 Task: Find a place to stay in Sonari, India, from 10 Jul to 25 Jul for 4 guests, with a price range of ₹15000 to ₹25000, and select a house with Wifi, Washing machine, Free parking, and Self check-in.
Action: Mouse moved to (522, 105)
Screenshot: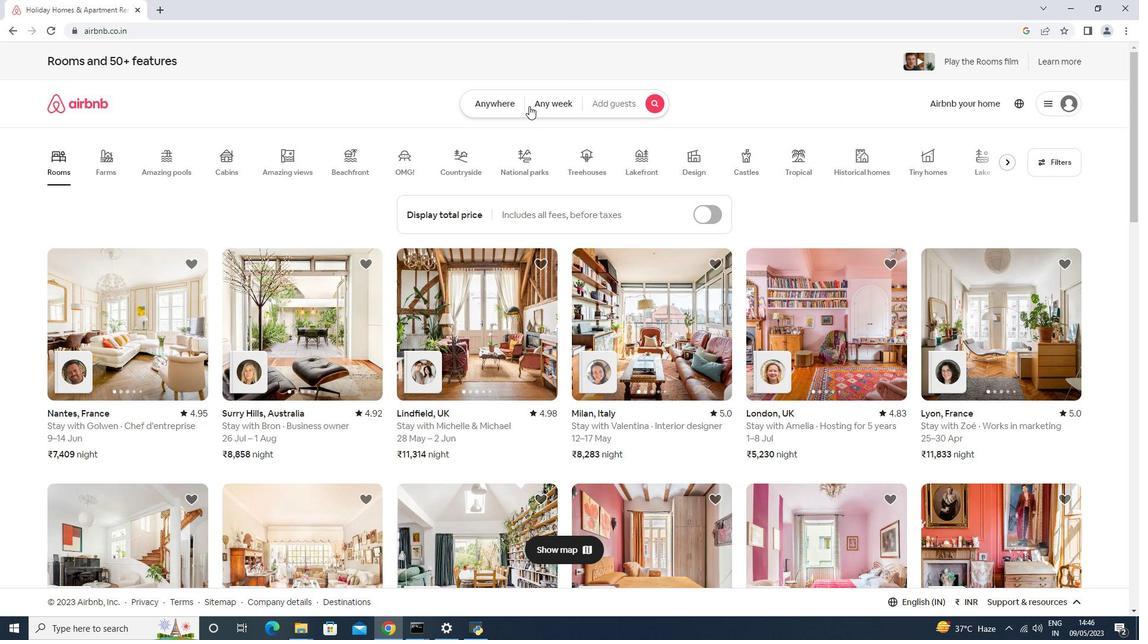 
Action: Mouse pressed left at (522, 105)
Screenshot: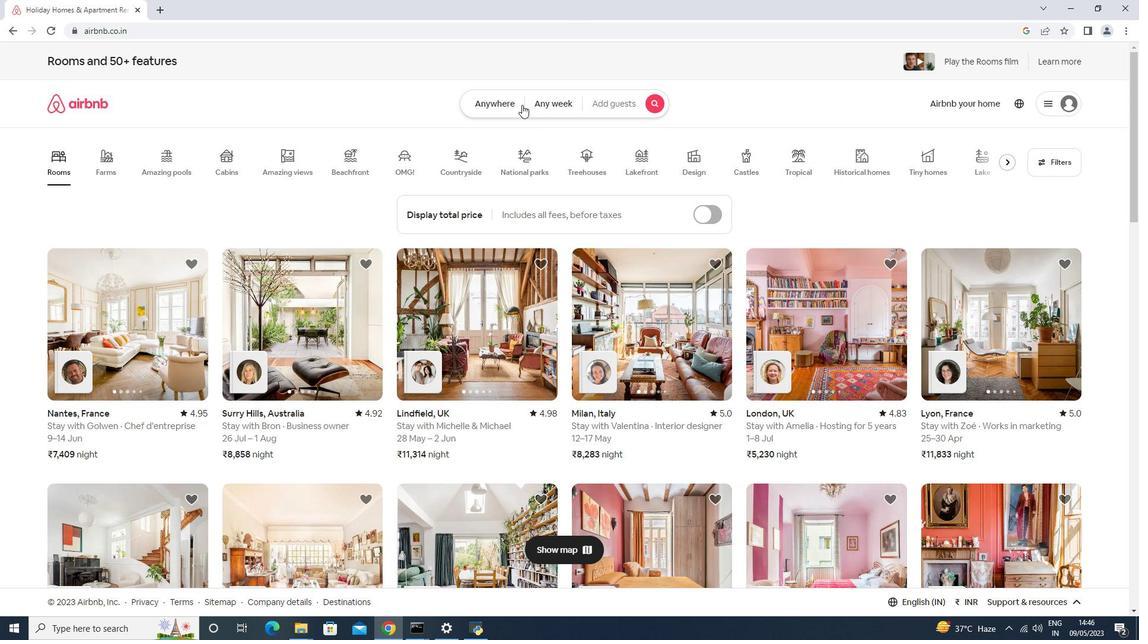 
Action: Mouse moved to (429, 151)
Screenshot: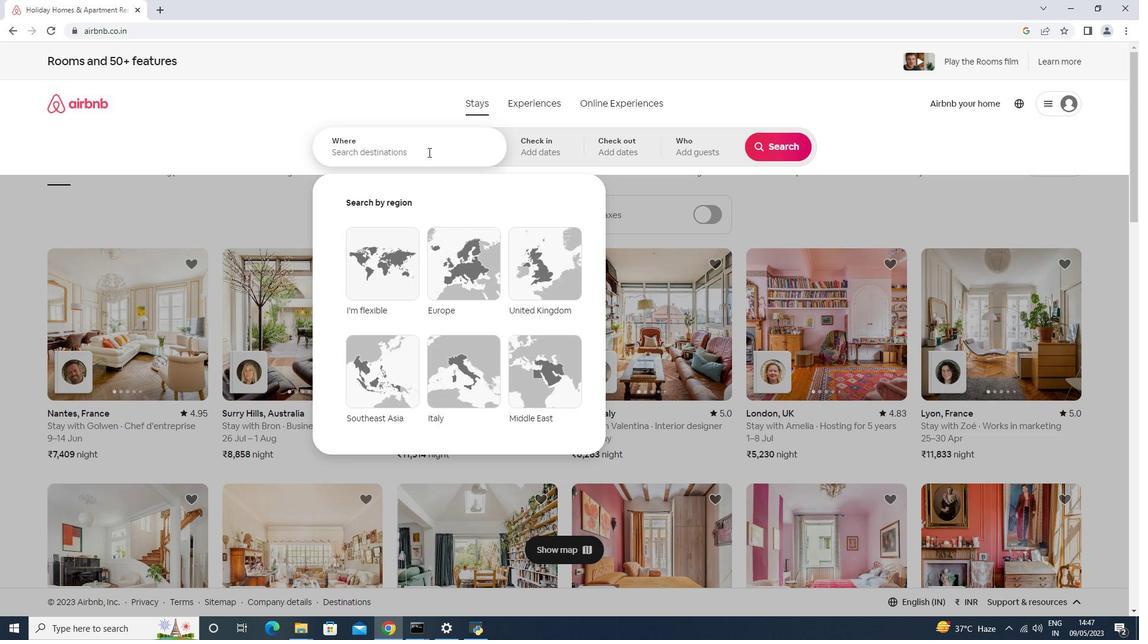 
Action: Mouse pressed left at (429, 151)
Screenshot: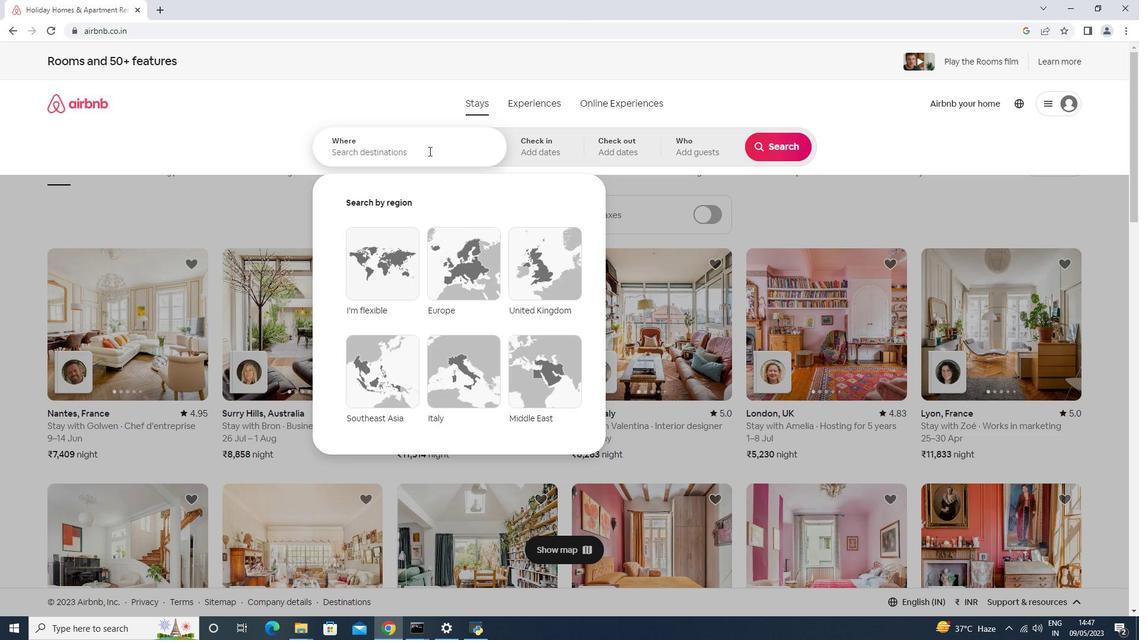 
Action: Mouse moved to (429, 150)
Screenshot: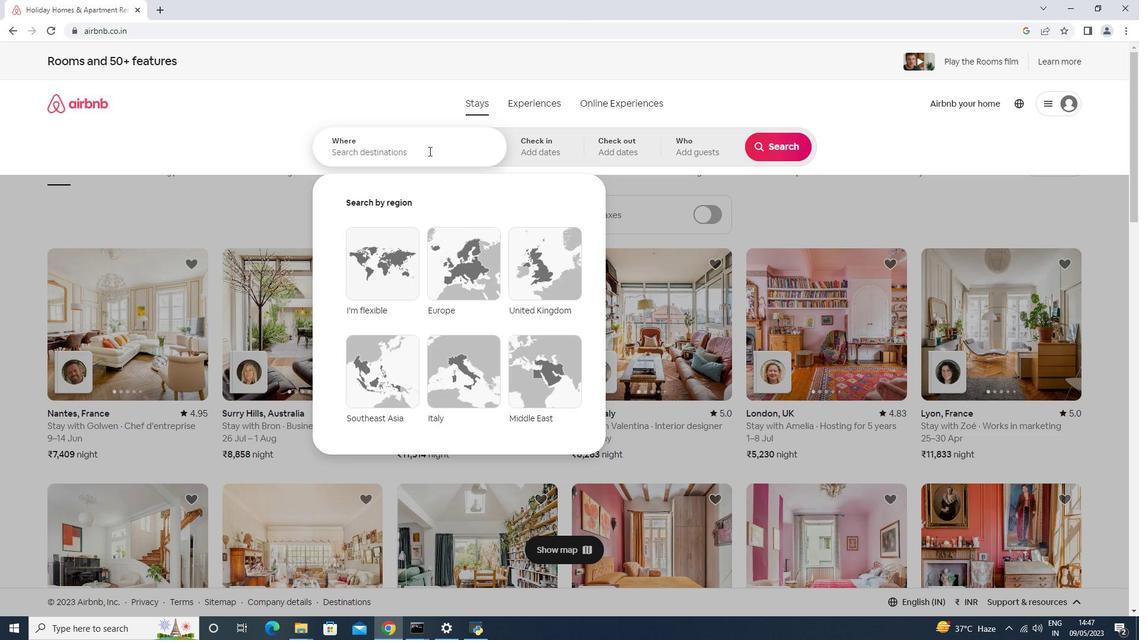 
Action: Key pressed <Key.shift>Sonari,<Key.space><Key.shift>India<Key.enter>
Screenshot: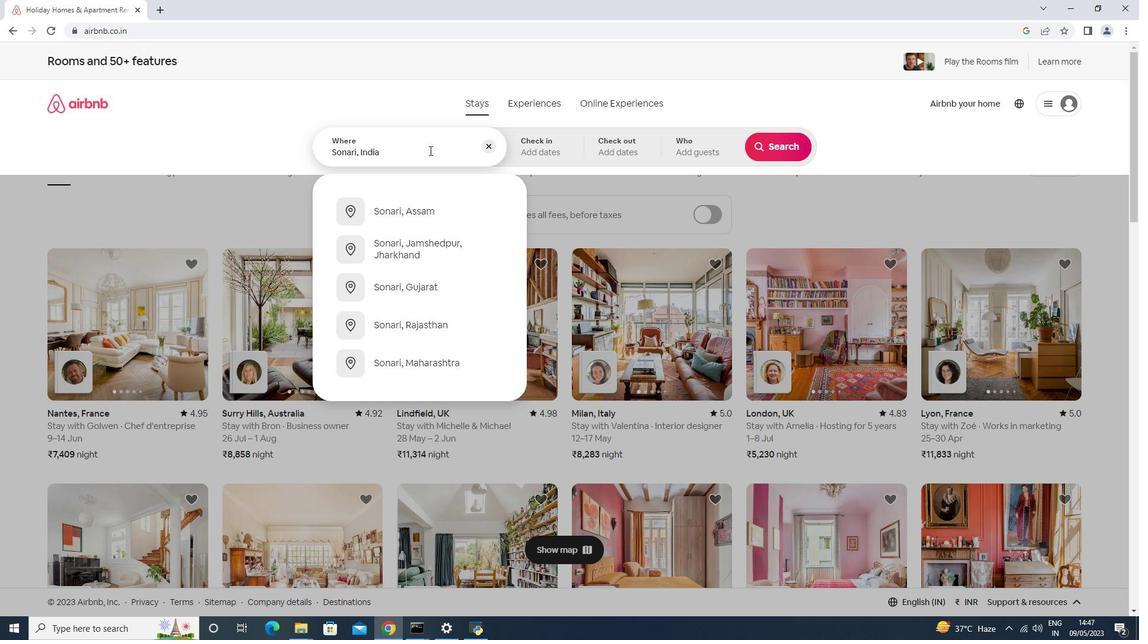 
Action: Mouse moved to (776, 247)
Screenshot: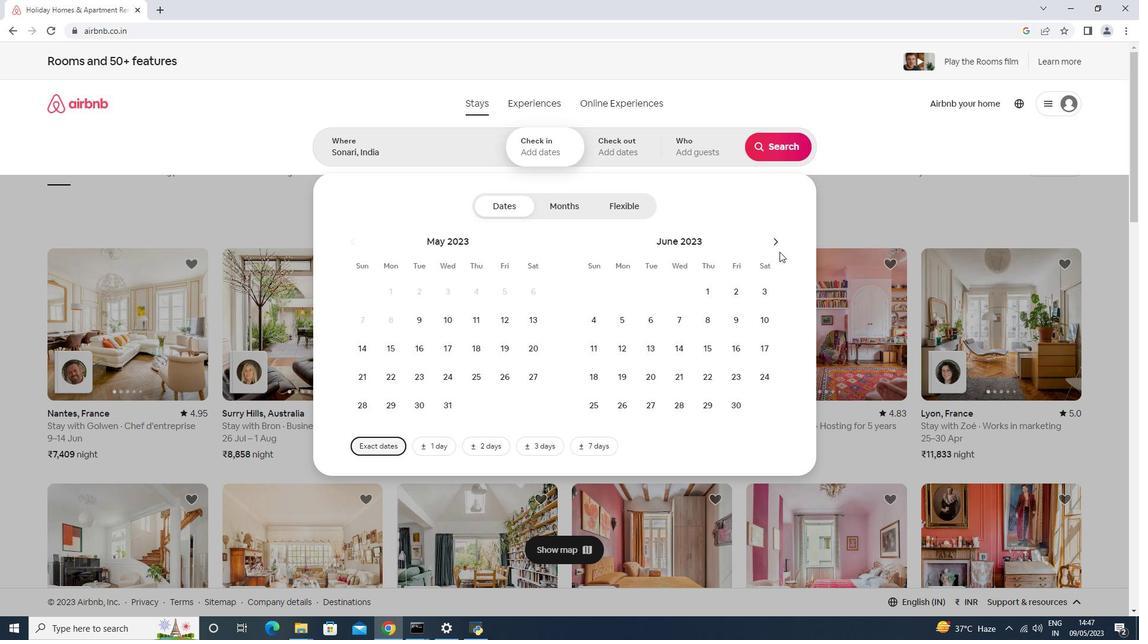 
Action: Mouse pressed left at (776, 247)
Screenshot: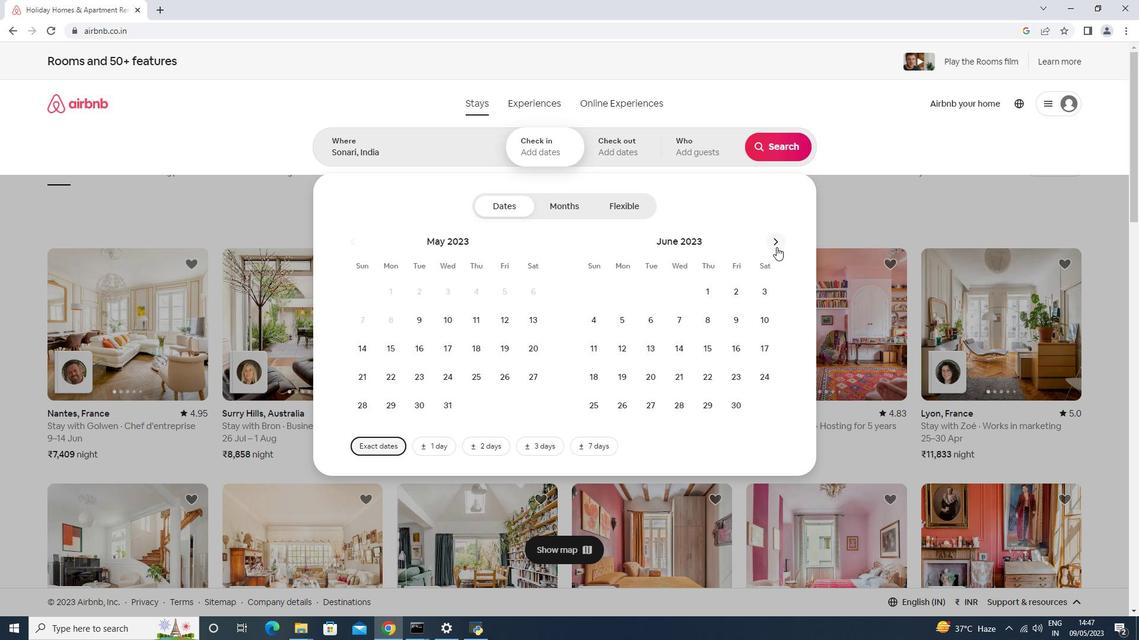
Action: Mouse moved to (623, 348)
Screenshot: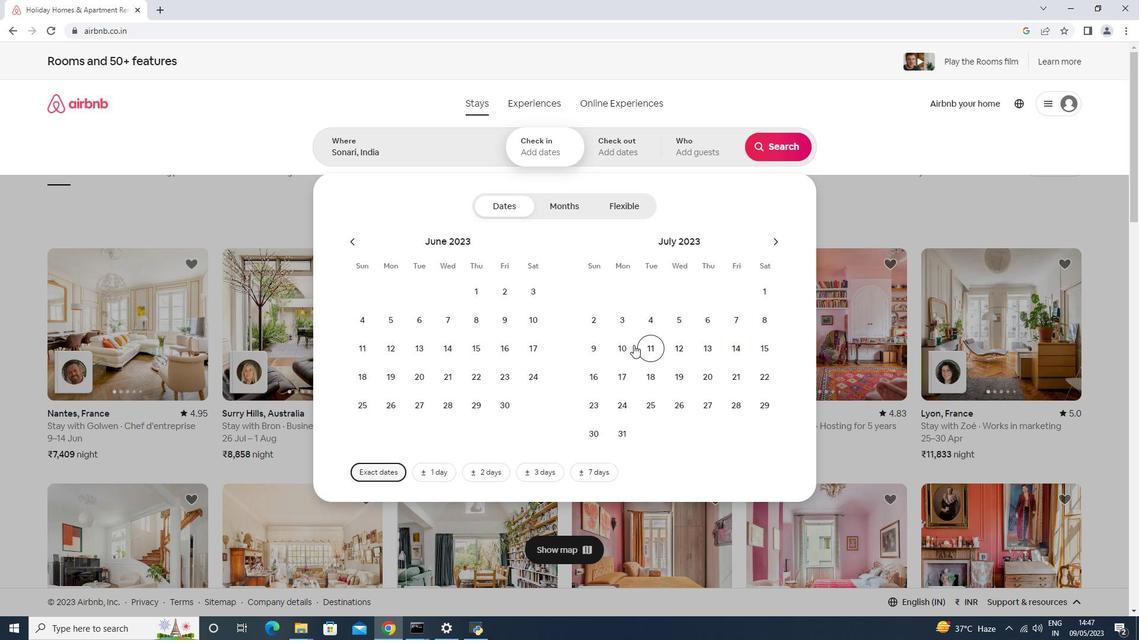 
Action: Mouse pressed left at (623, 348)
Screenshot: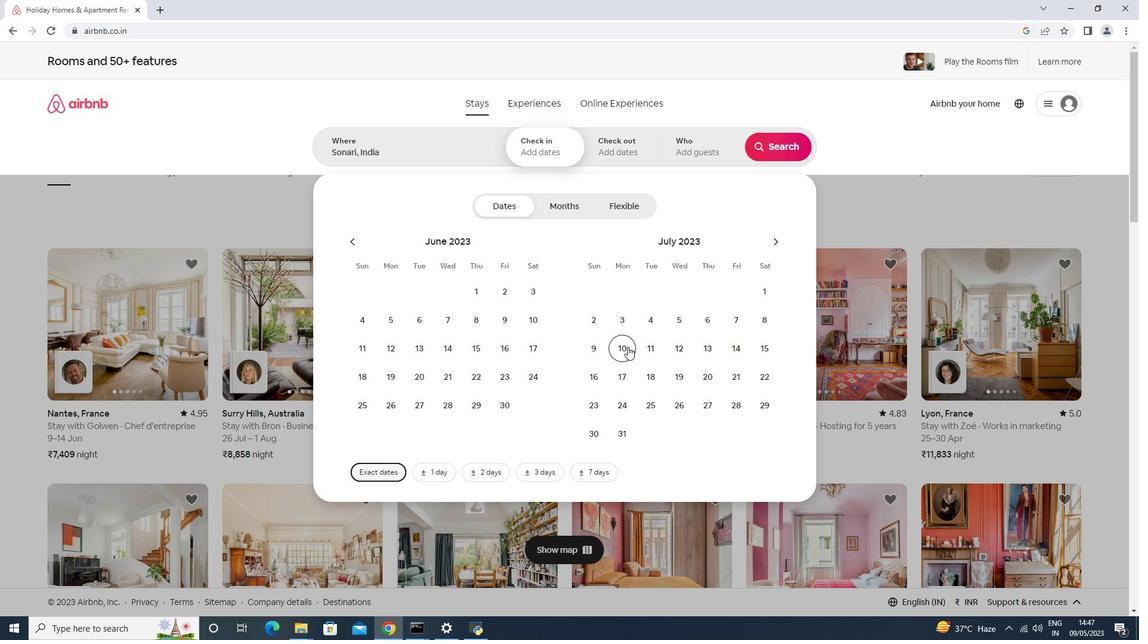 
Action: Mouse moved to (649, 411)
Screenshot: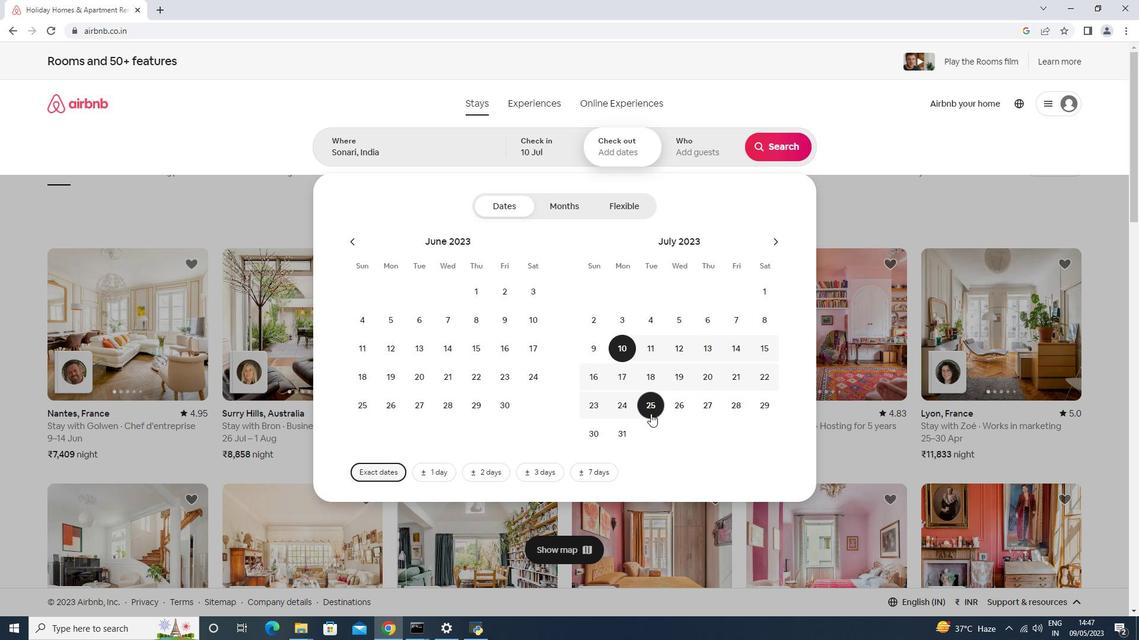 
Action: Mouse pressed left at (649, 411)
Screenshot: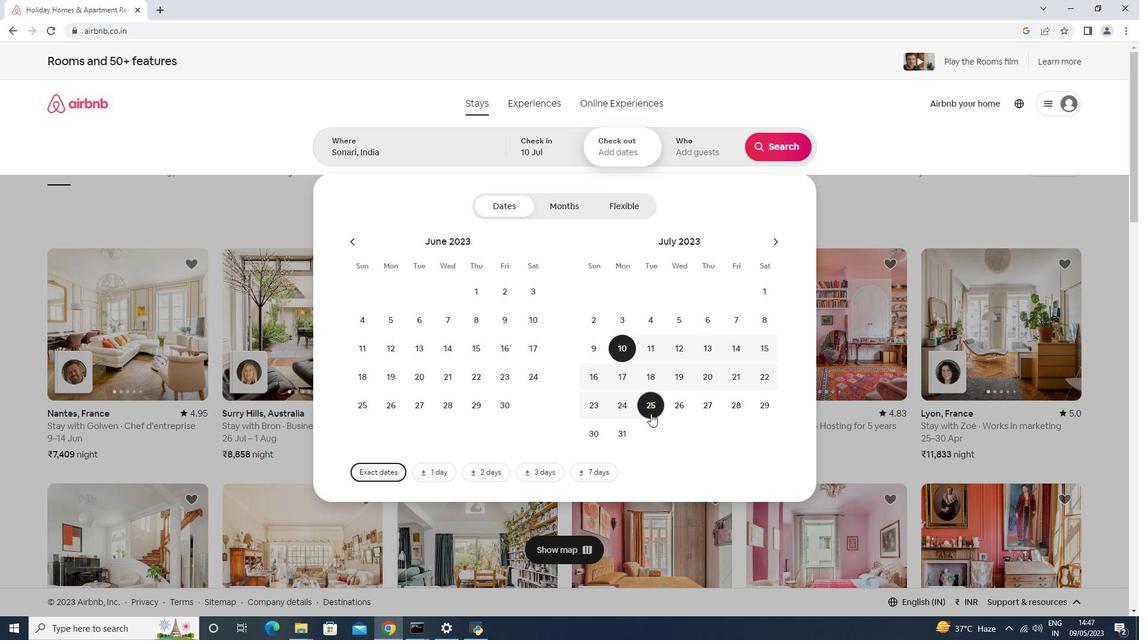 
Action: Mouse moved to (690, 159)
Screenshot: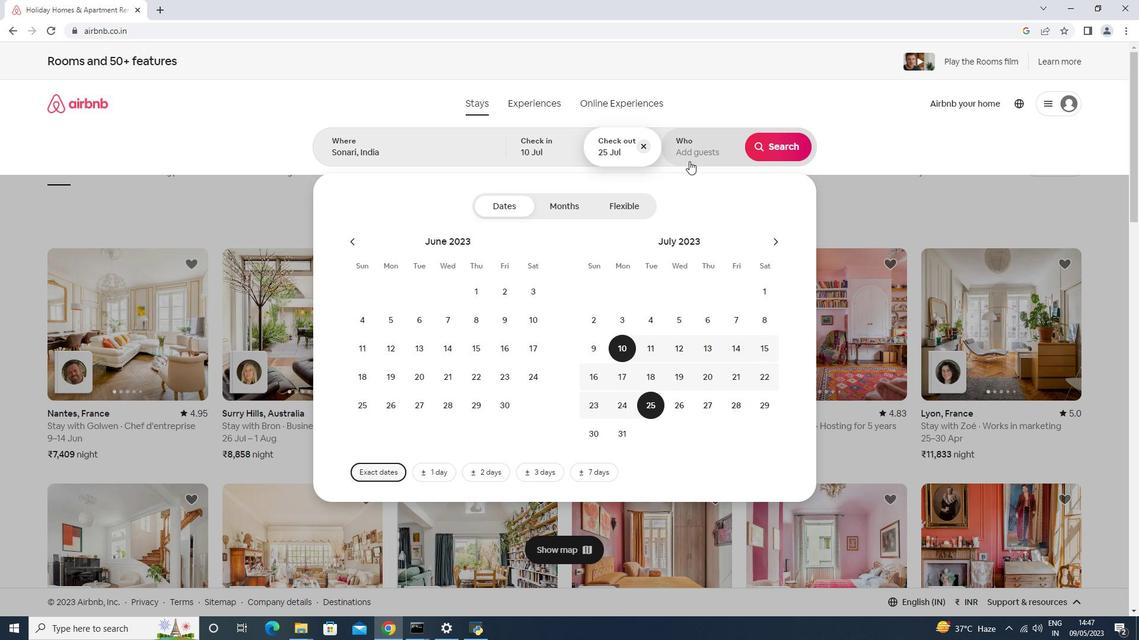
Action: Mouse pressed left at (690, 159)
Screenshot: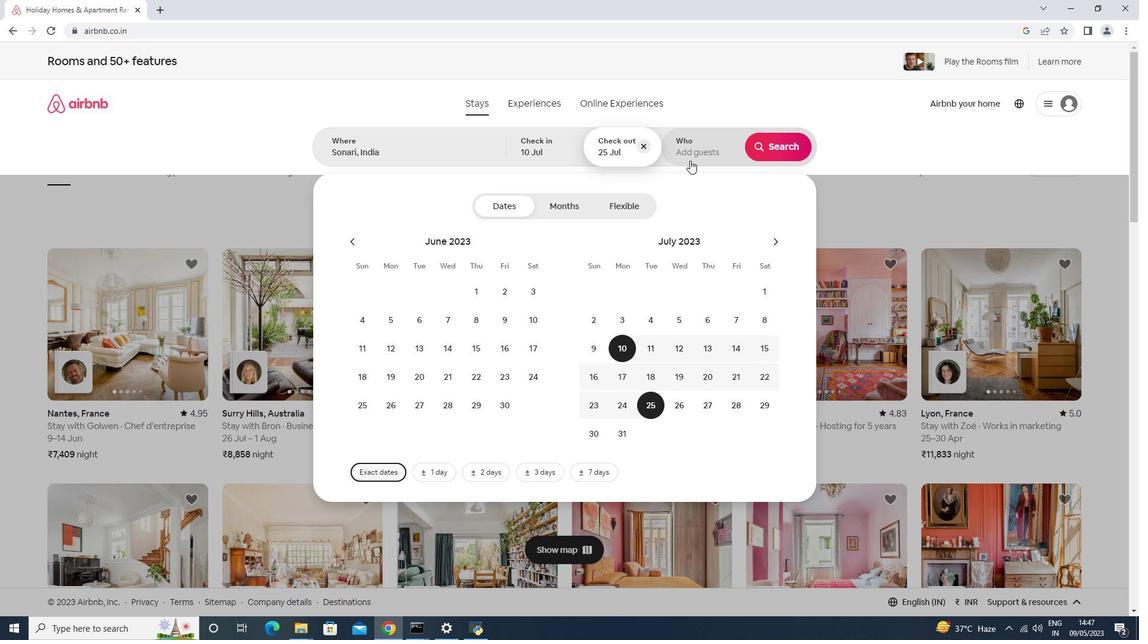 
Action: Mouse moved to (785, 211)
Screenshot: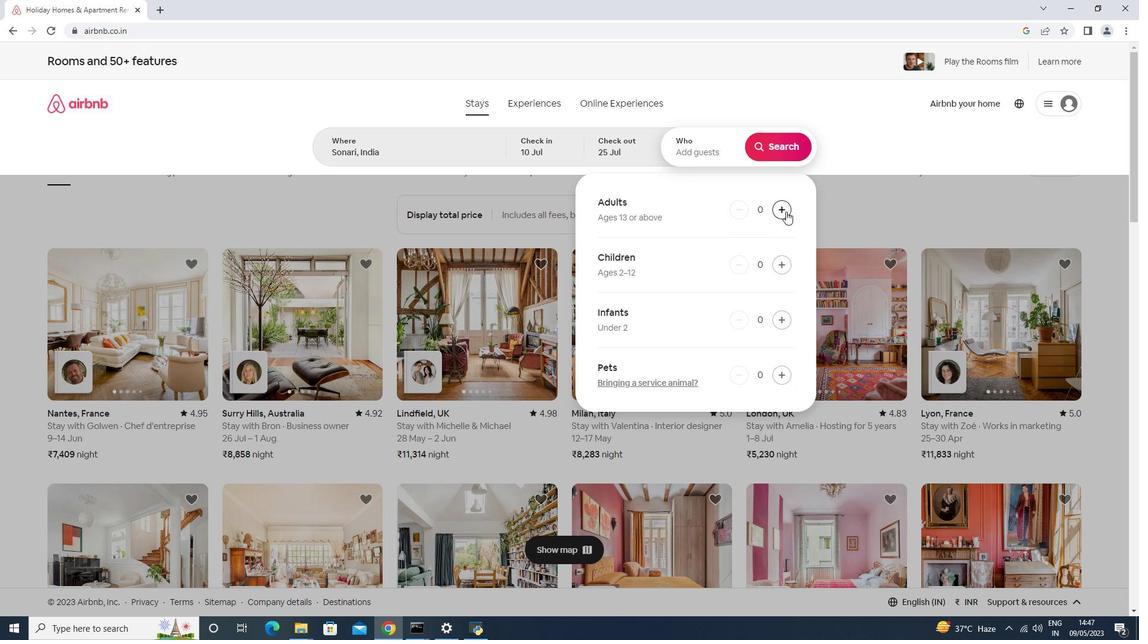 
Action: Mouse pressed left at (785, 211)
Screenshot: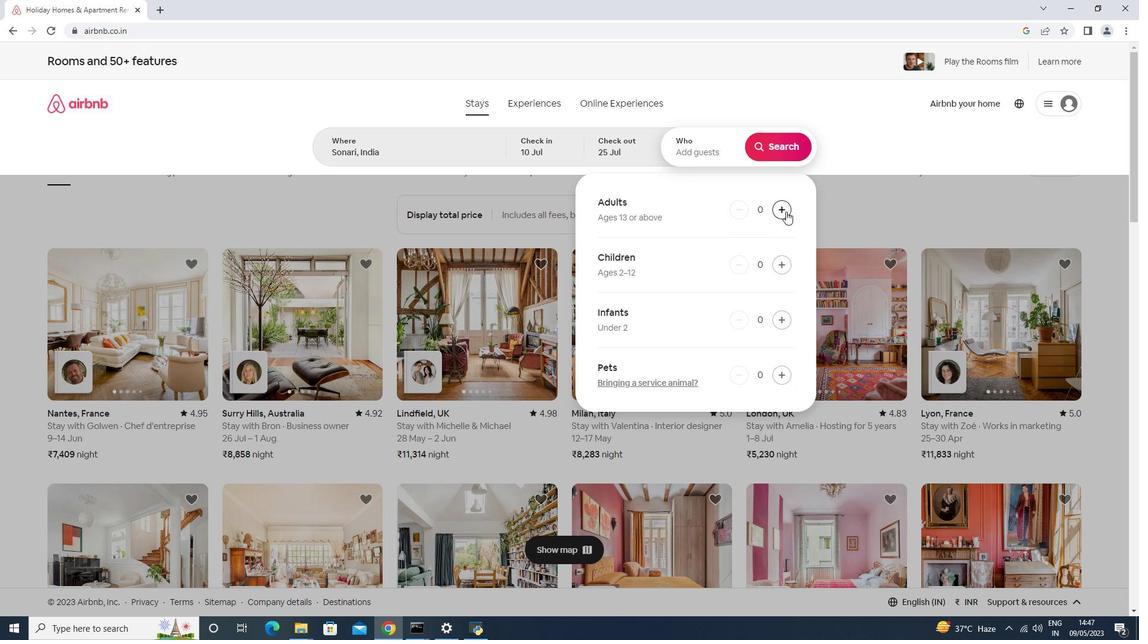 
Action: Mouse pressed left at (785, 211)
Screenshot: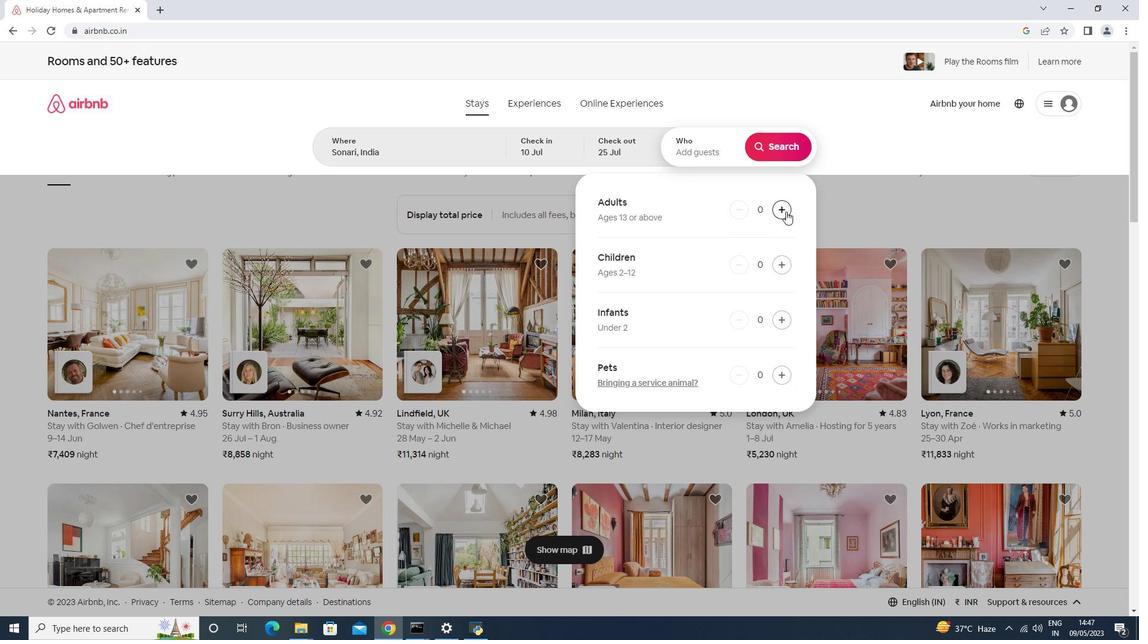 
Action: Mouse pressed left at (785, 211)
Screenshot: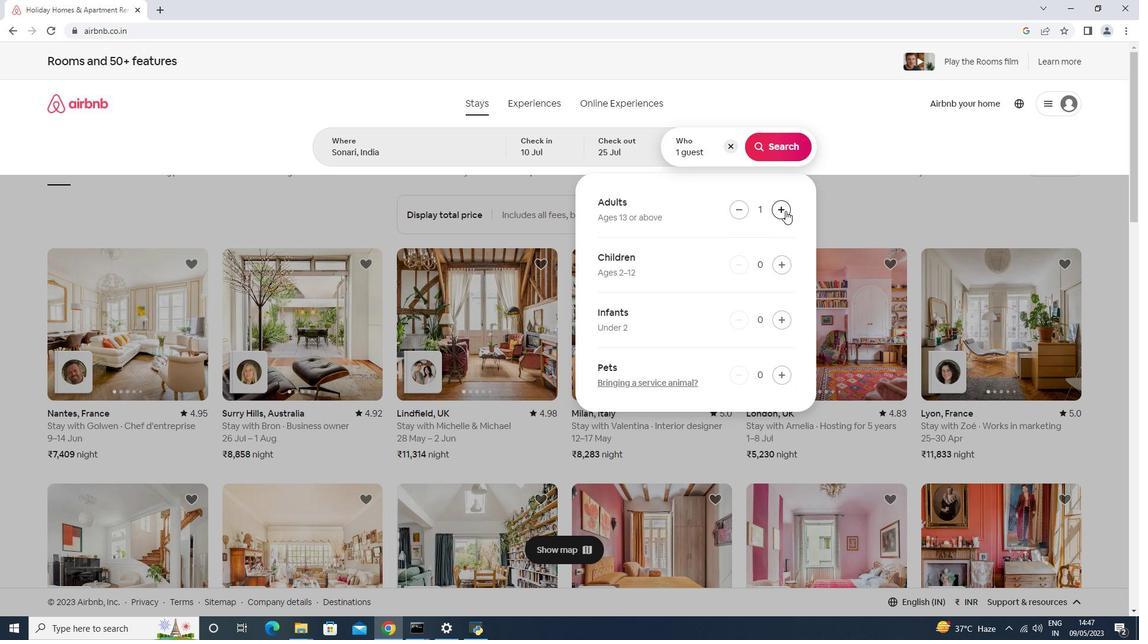 
Action: Mouse moved to (780, 270)
Screenshot: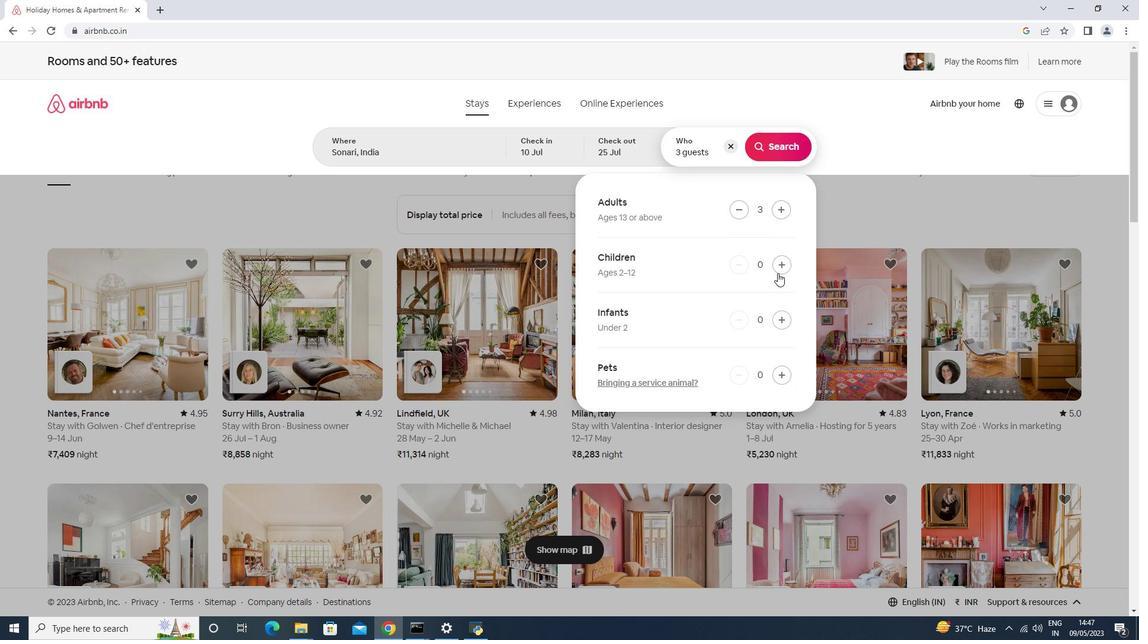 
Action: Mouse pressed left at (780, 270)
Screenshot: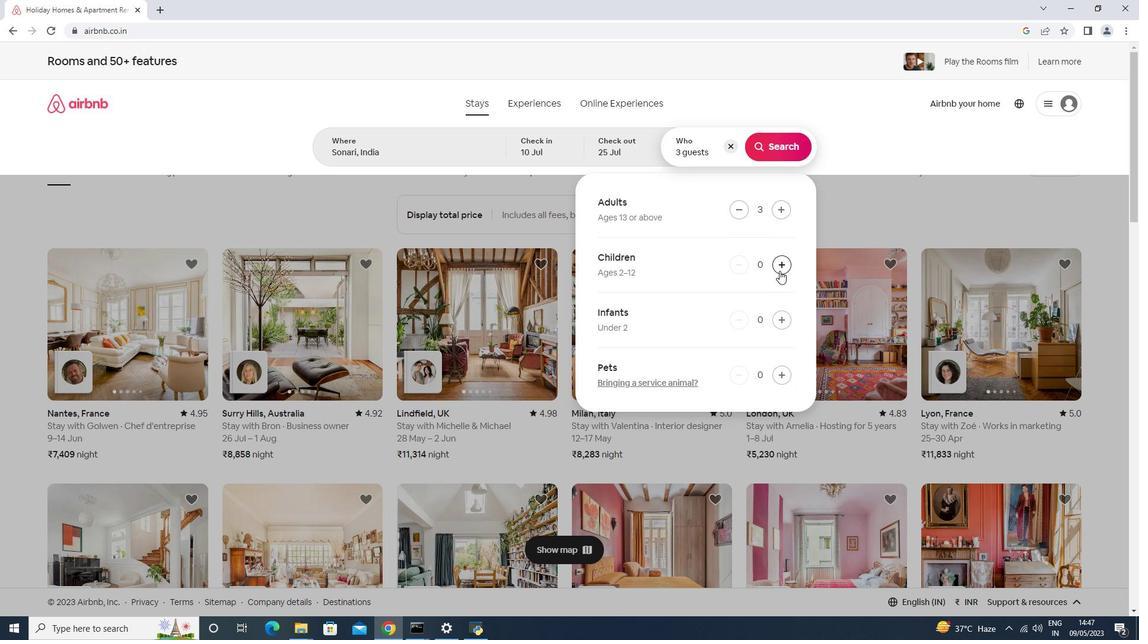 
Action: Mouse moved to (788, 145)
Screenshot: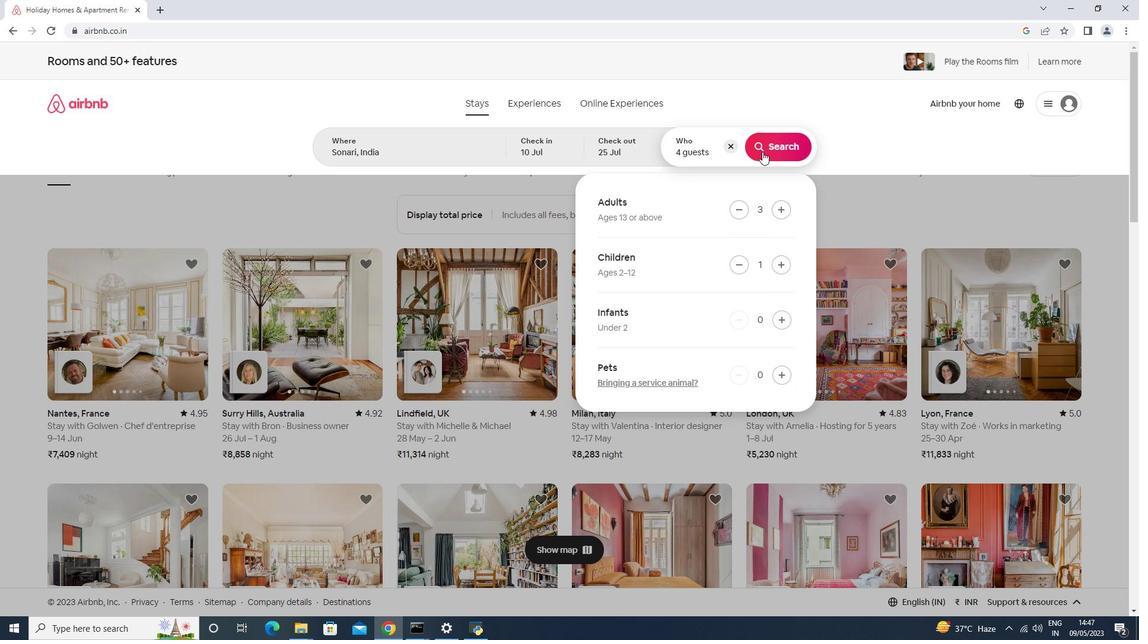 
Action: Mouse pressed left at (788, 145)
Screenshot: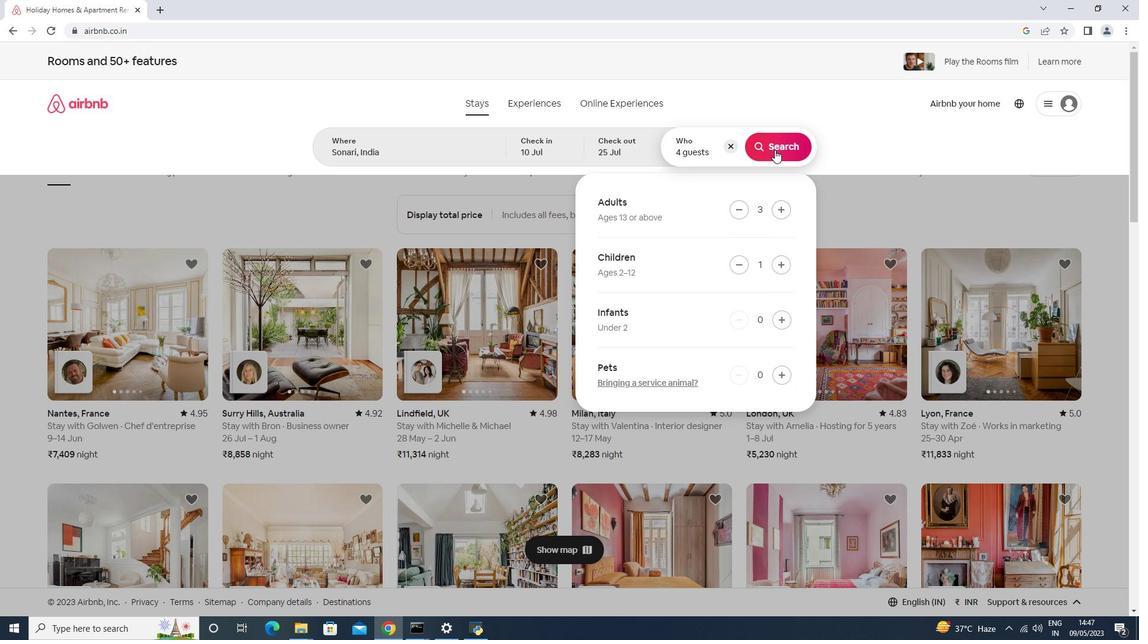 
Action: Mouse moved to (1077, 114)
Screenshot: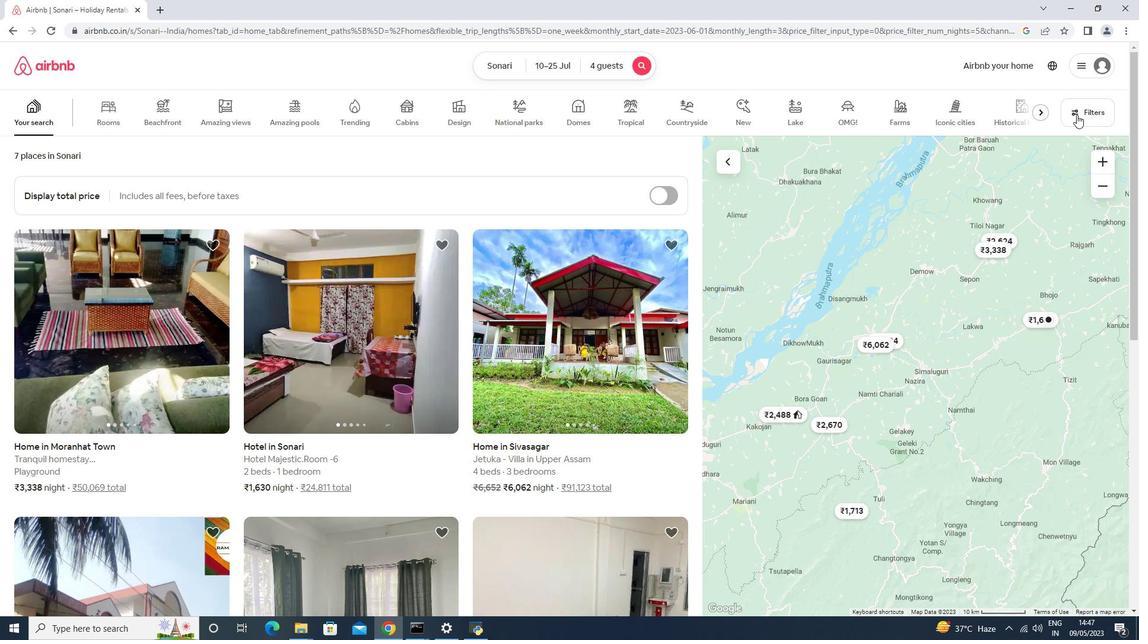 
Action: Mouse pressed left at (1077, 114)
Screenshot: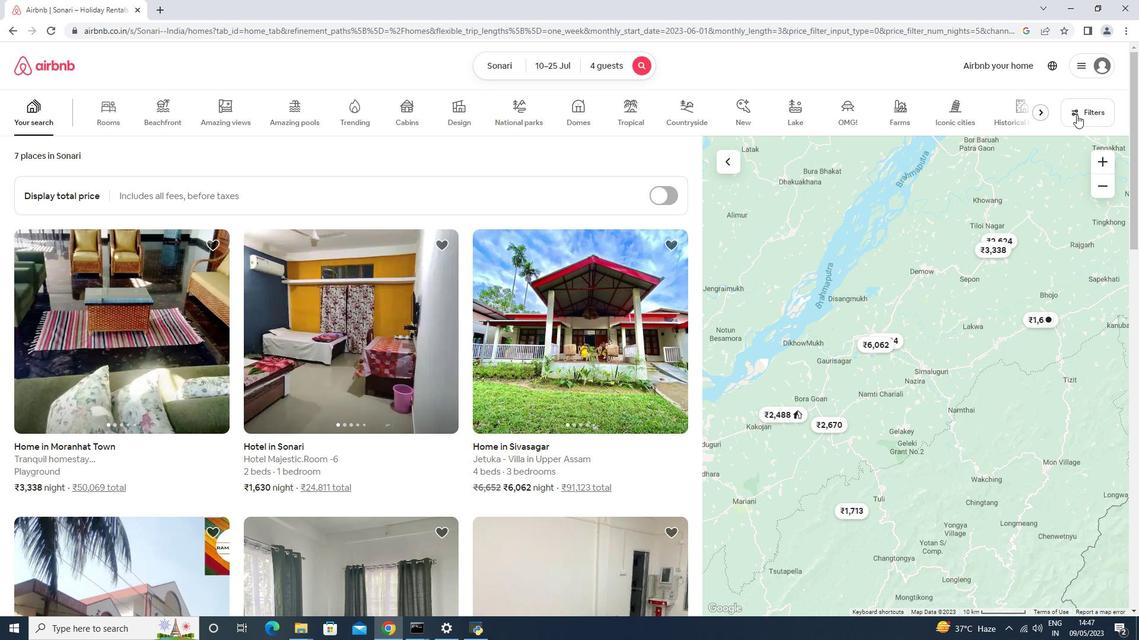 
Action: Mouse moved to (429, 405)
Screenshot: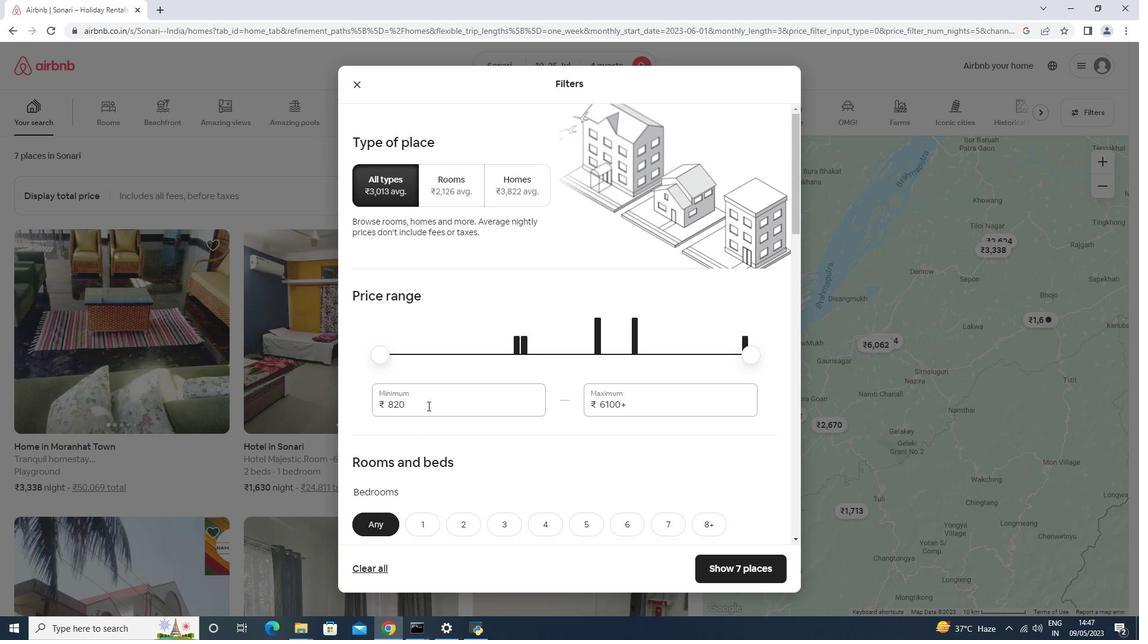
Action: Mouse pressed left at (429, 405)
Screenshot: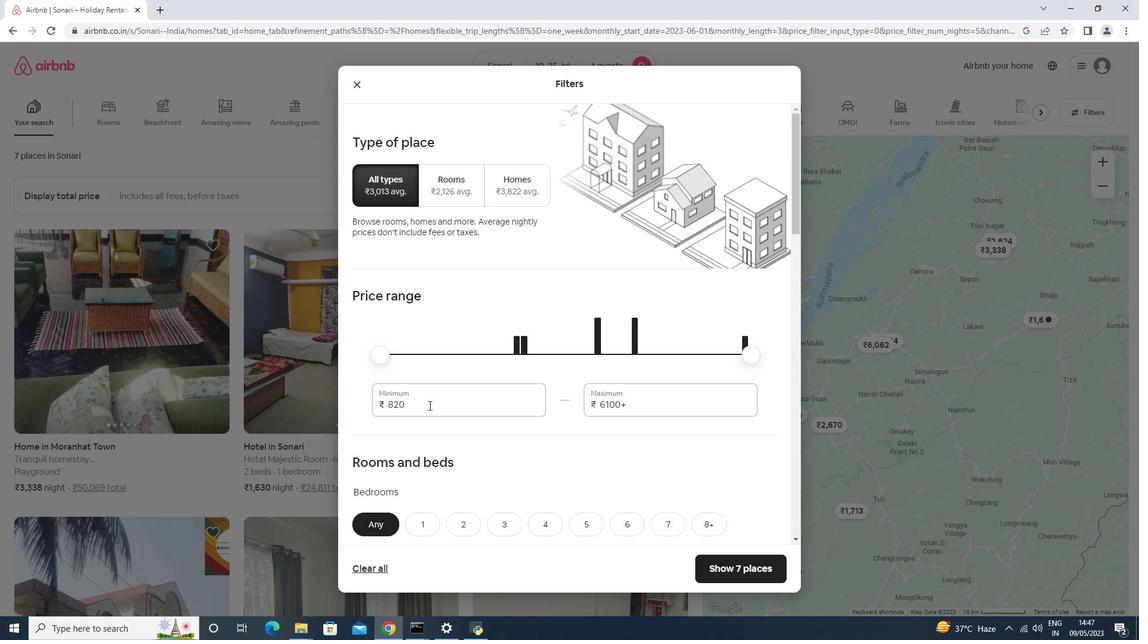 
Action: Key pressed <Key.backspace><Key.backspace><Key.backspace>15000
Screenshot: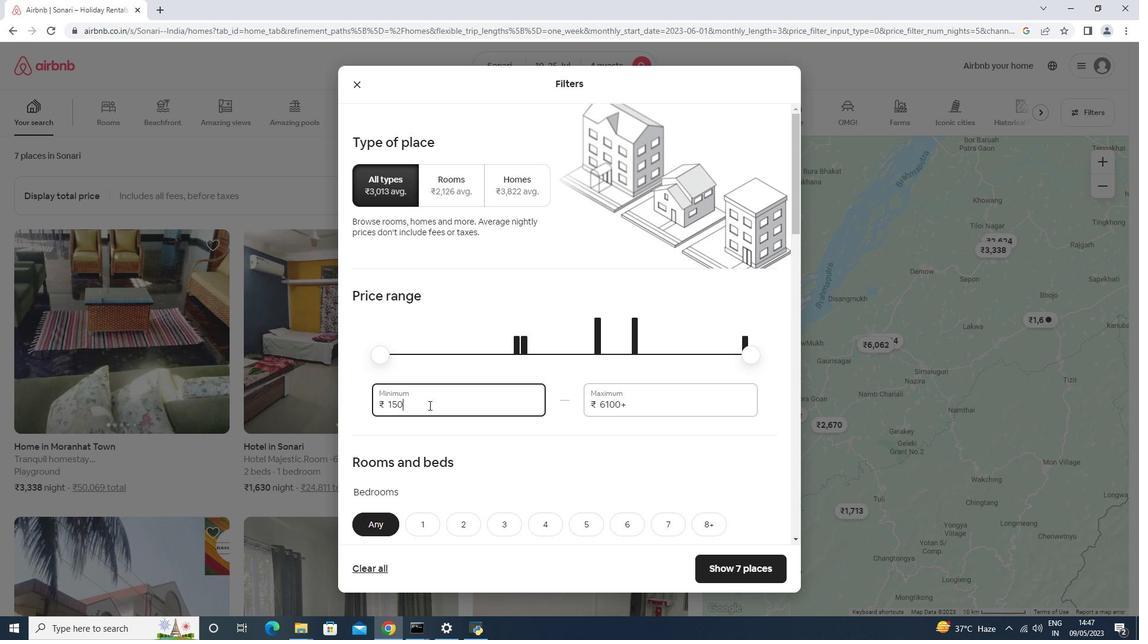 
Action: Mouse moved to (637, 406)
Screenshot: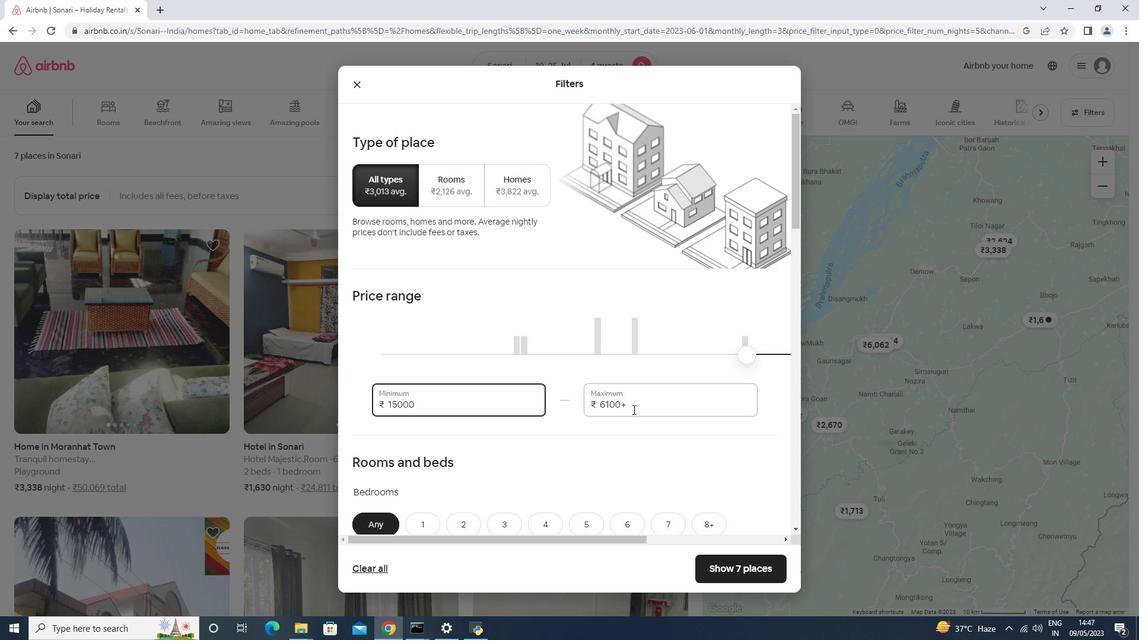 
Action: Mouse pressed left at (637, 406)
Screenshot: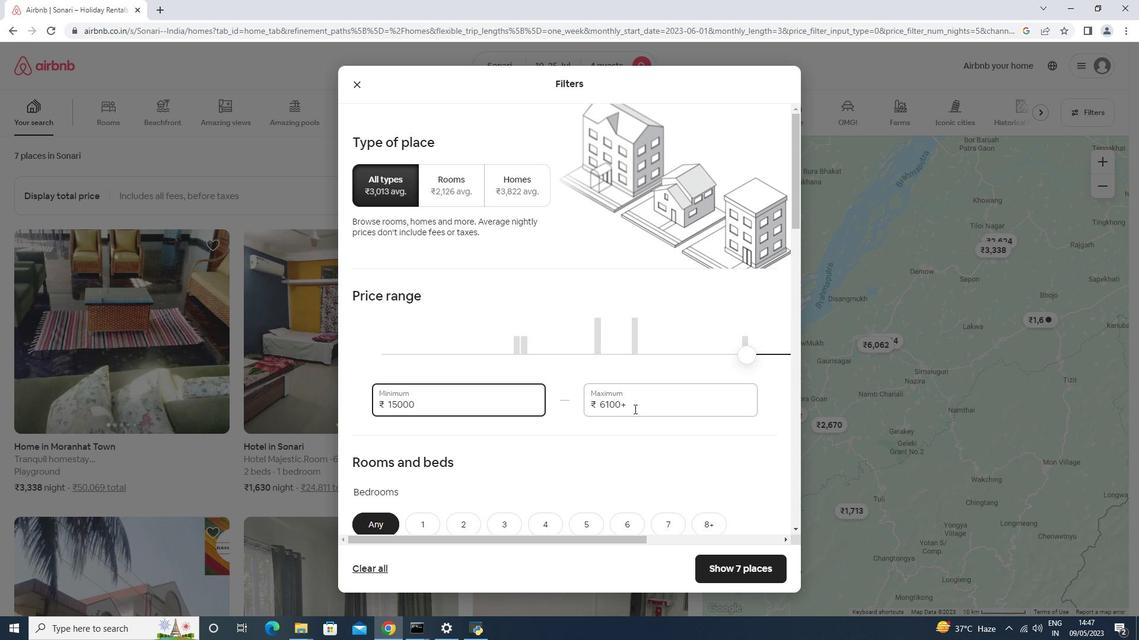 
Action: Key pressed <Key.backspace><Key.backspace><Key.backspace><Key.backspace><Key.backspace>25000
Screenshot: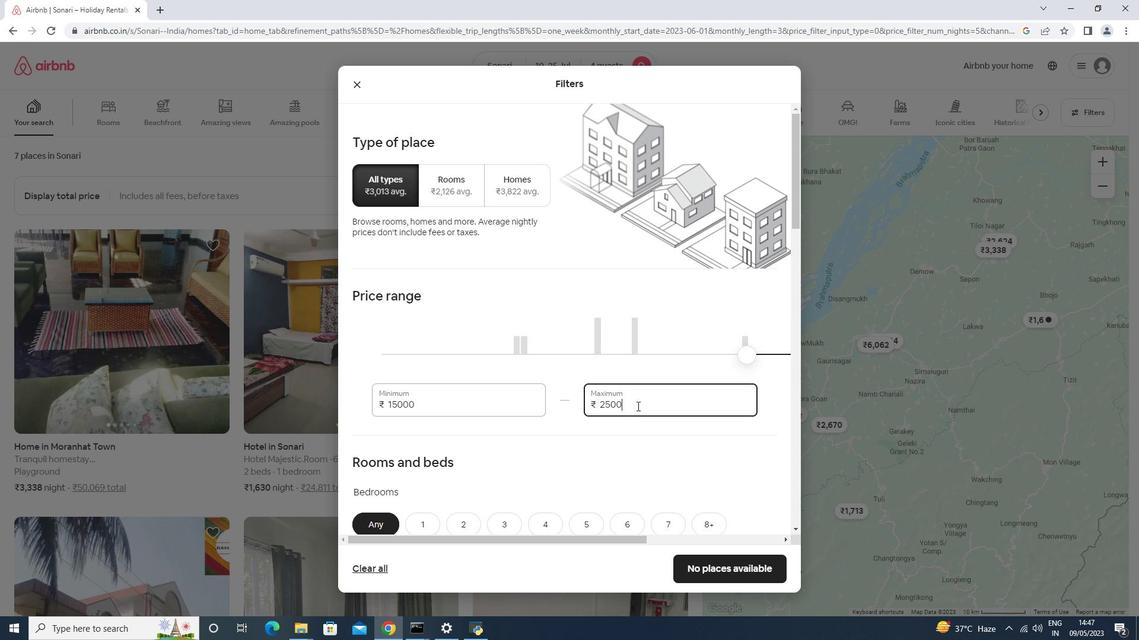 
Action: Mouse moved to (632, 407)
Screenshot: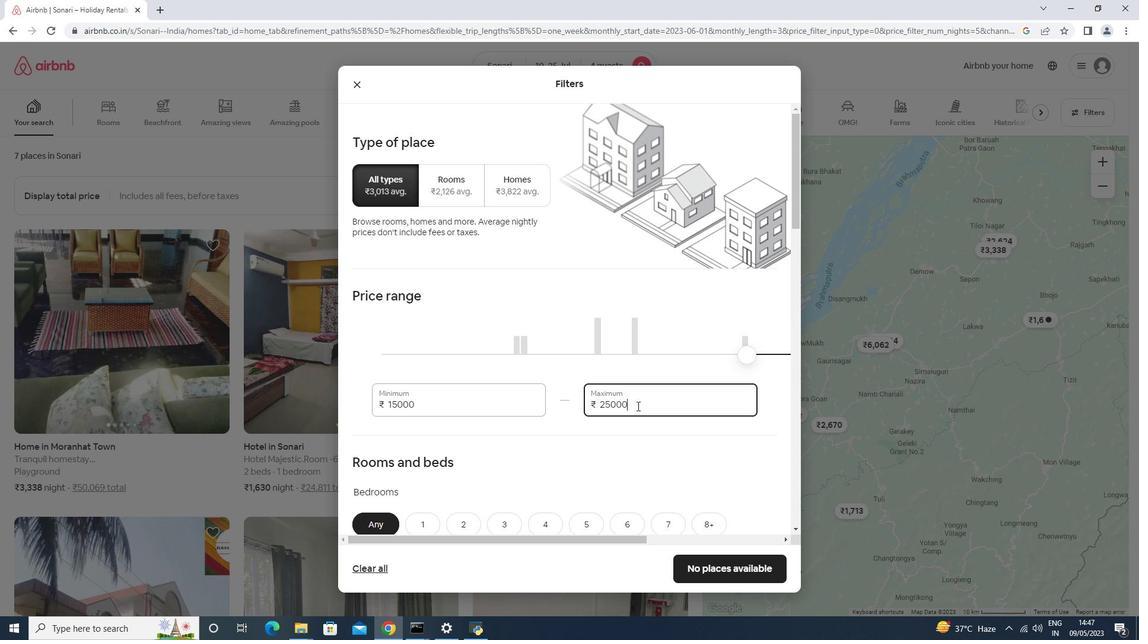 
Action: Mouse scrolled (632, 406) with delta (0, 0)
Screenshot: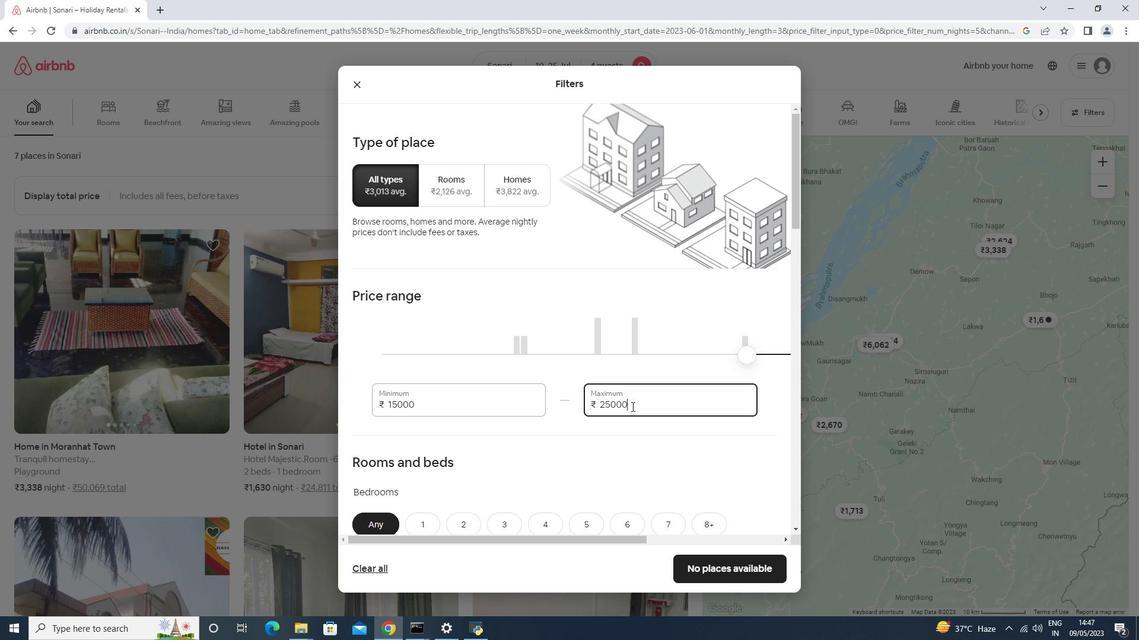 
Action: Mouse scrolled (632, 406) with delta (0, 0)
Screenshot: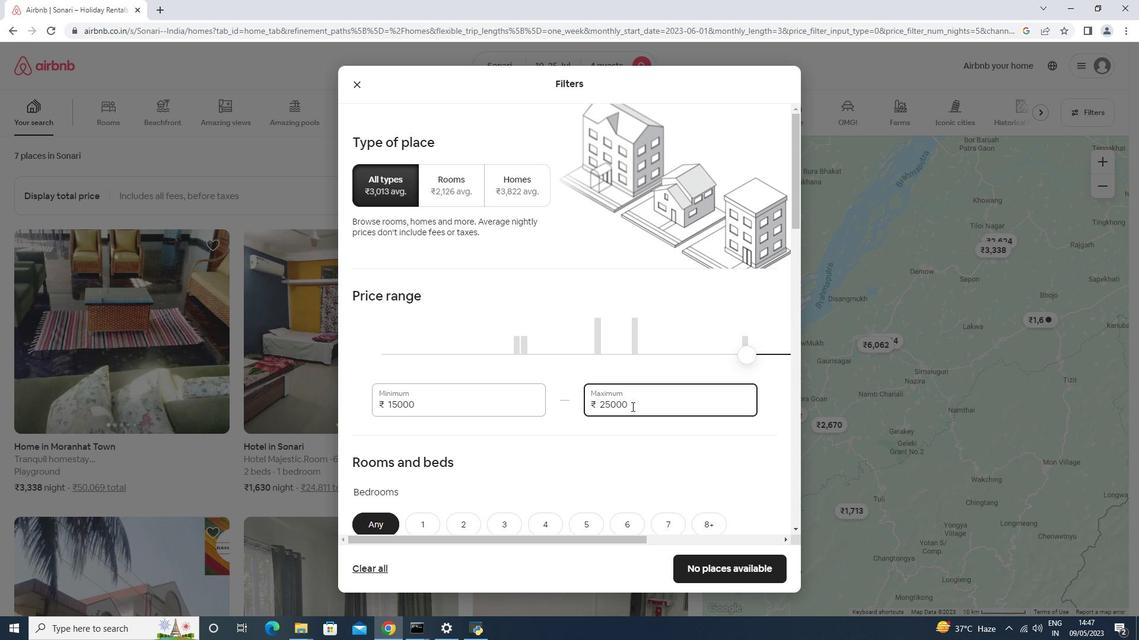 
Action: Mouse scrolled (632, 406) with delta (0, 0)
Screenshot: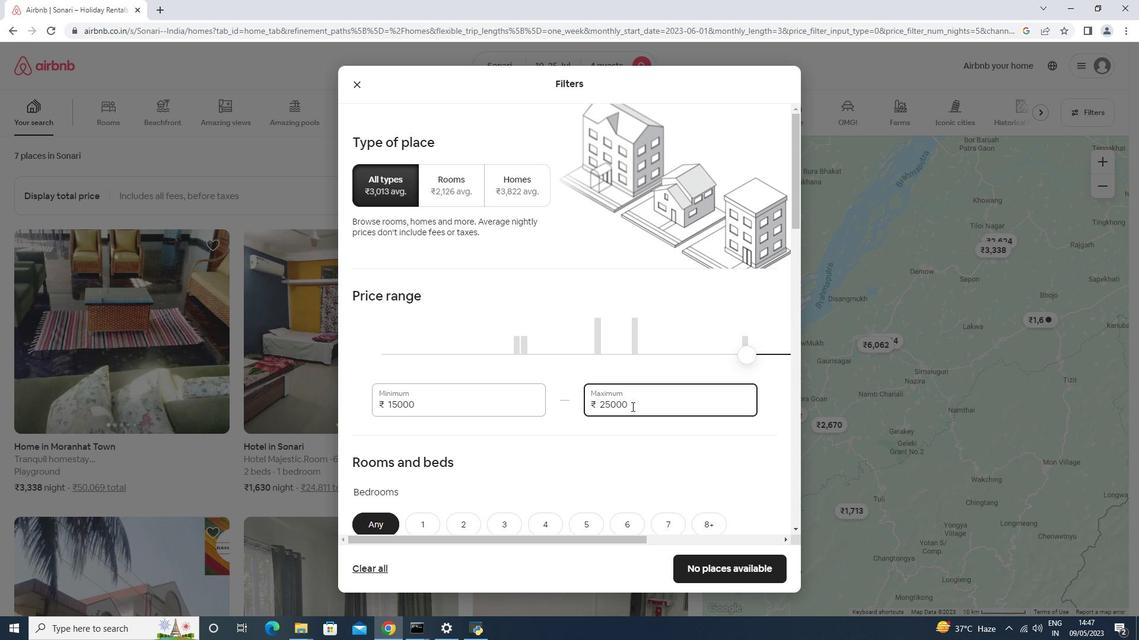 
Action: Mouse scrolled (632, 406) with delta (0, 0)
Screenshot: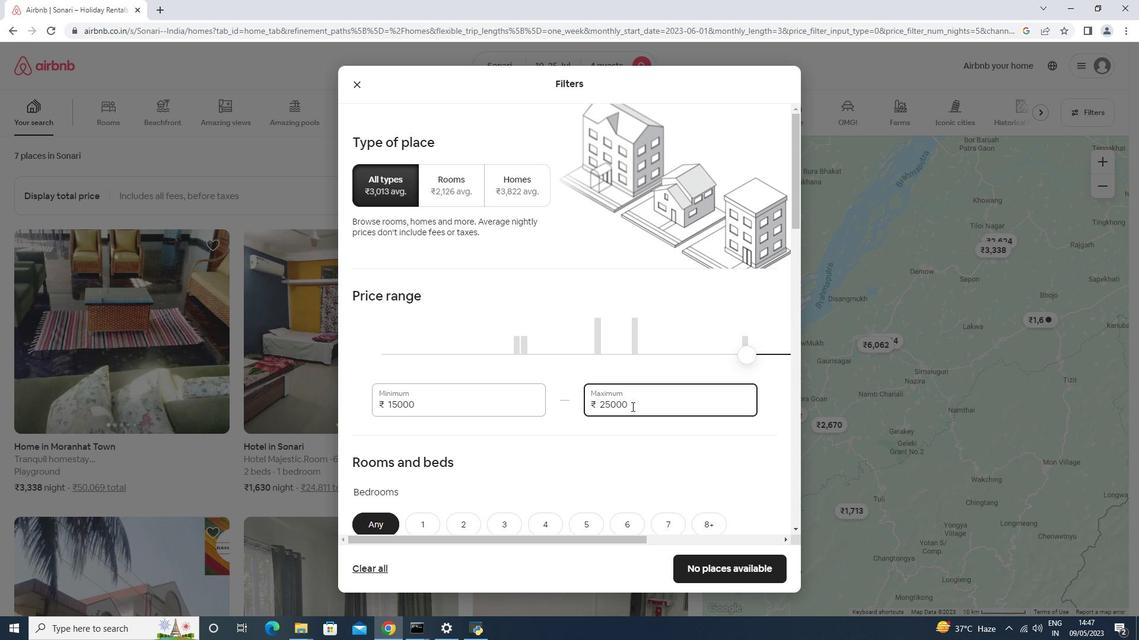 
Action: Mouse scrolled (632, 406) with delta (0, 0)
Screenshot: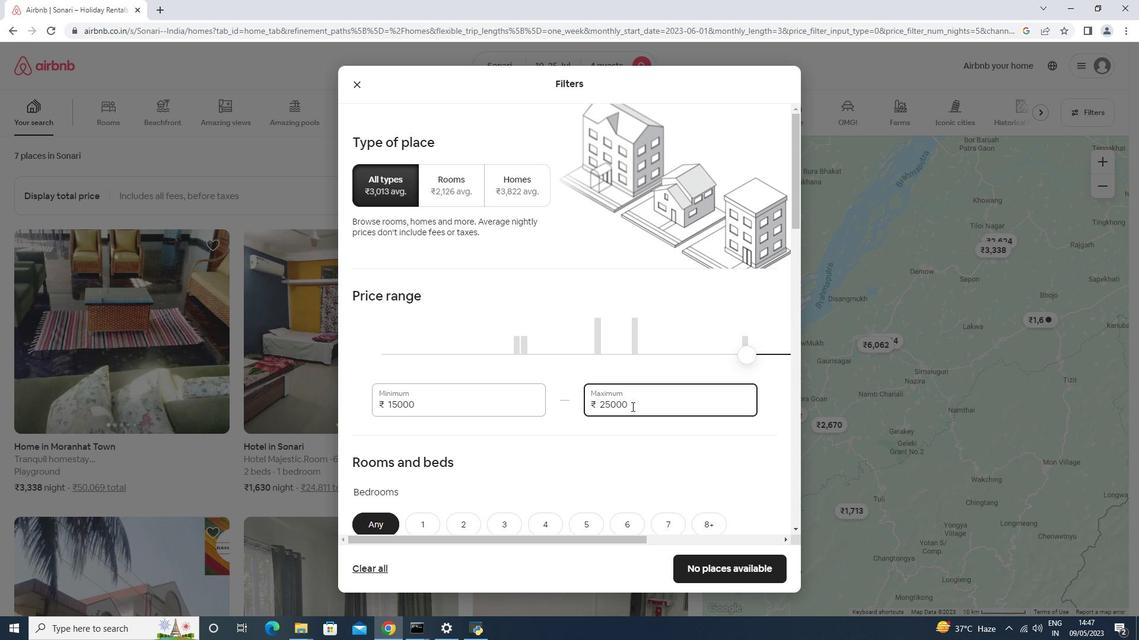 
Action: Mouse moved to (468, 234)
Screenshot: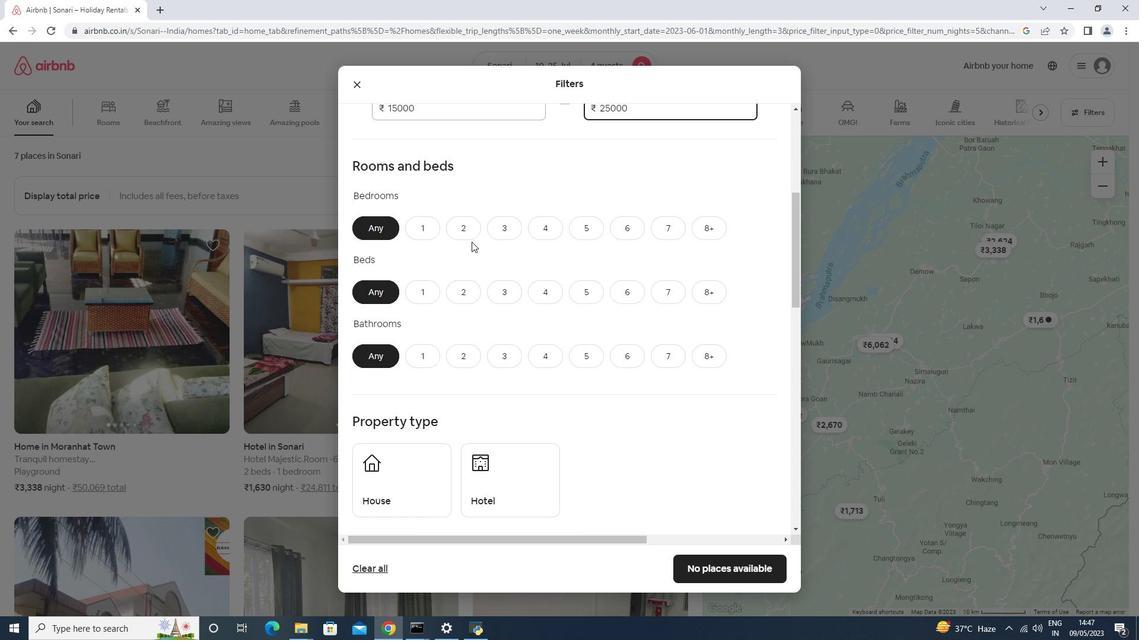 
Action: Mouse pressed left at (468, 234)
Screenshot: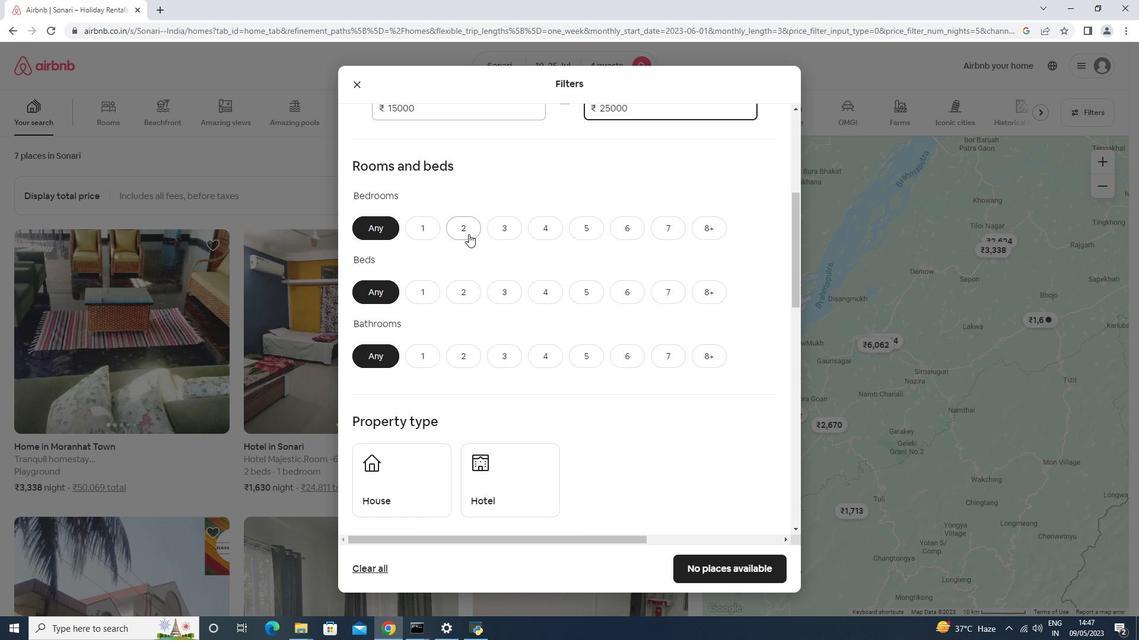 
Action: Mouse moved to (500, 286)
Screenshot: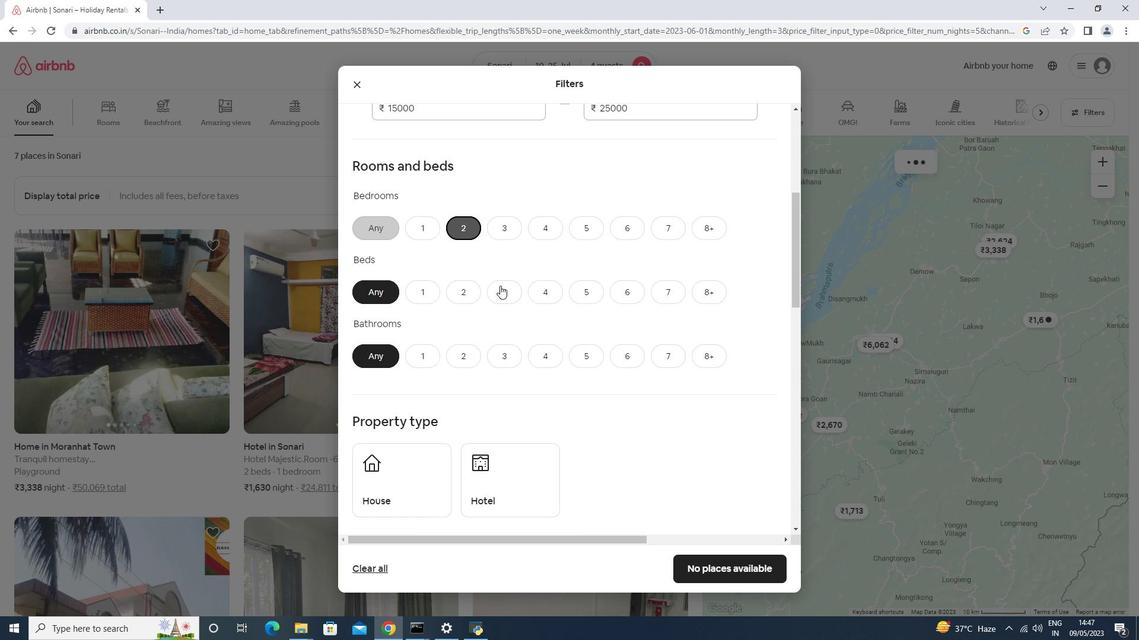
Action: Mouse pressed left at (500, 286)
Screenshot: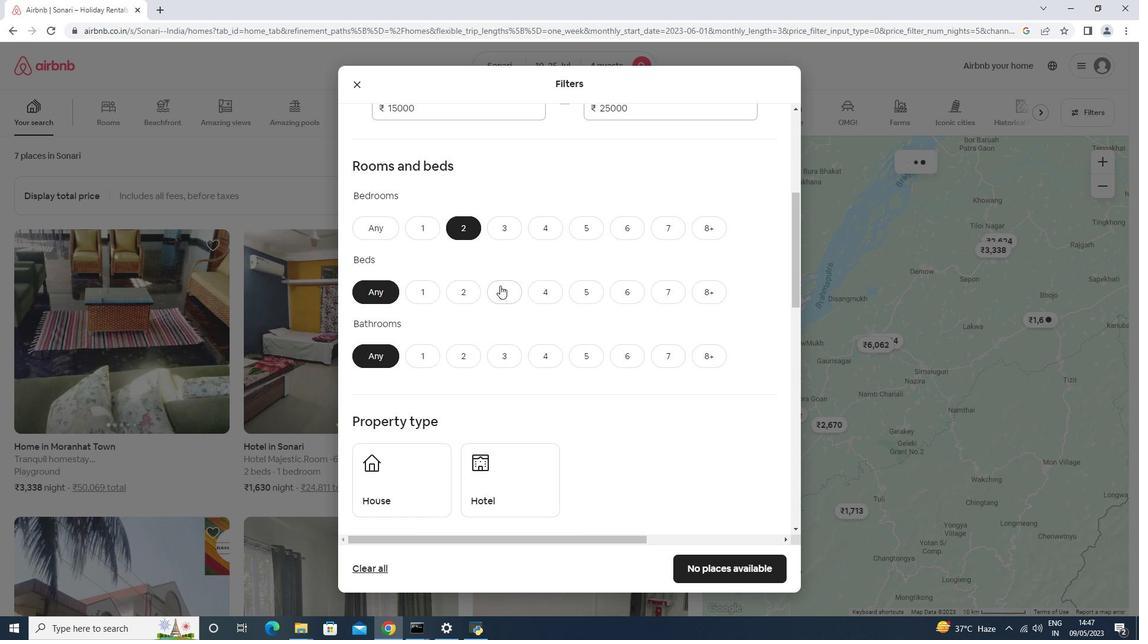 
Action: Mouse moved to (461, 365)
Screenshot: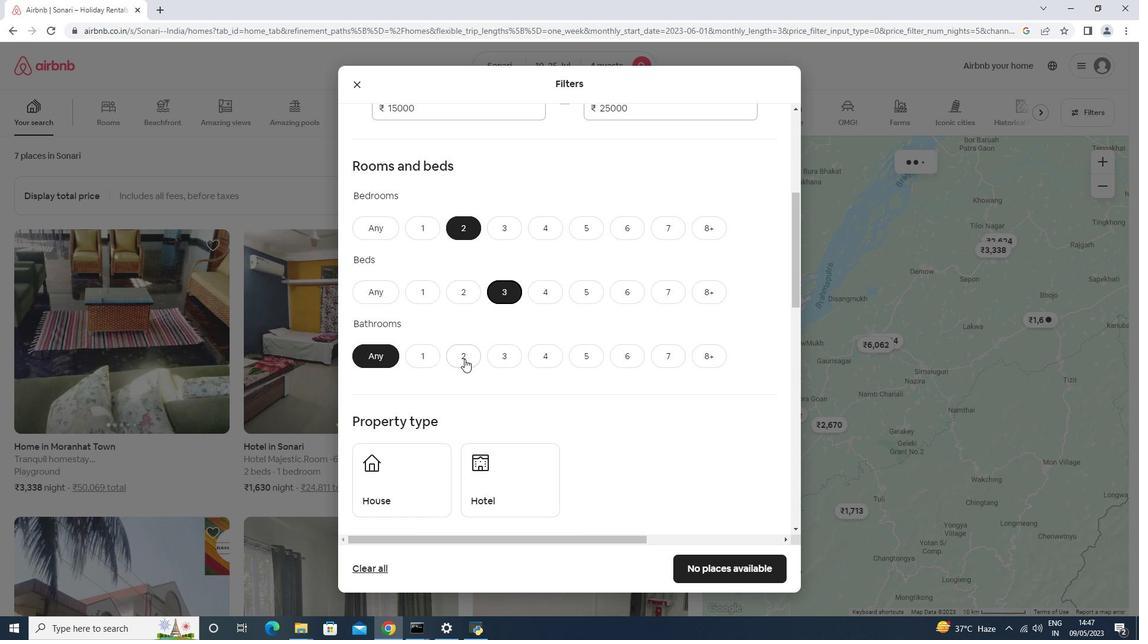 
Action: Mouse pressed left at (461, 365)
Screenshot: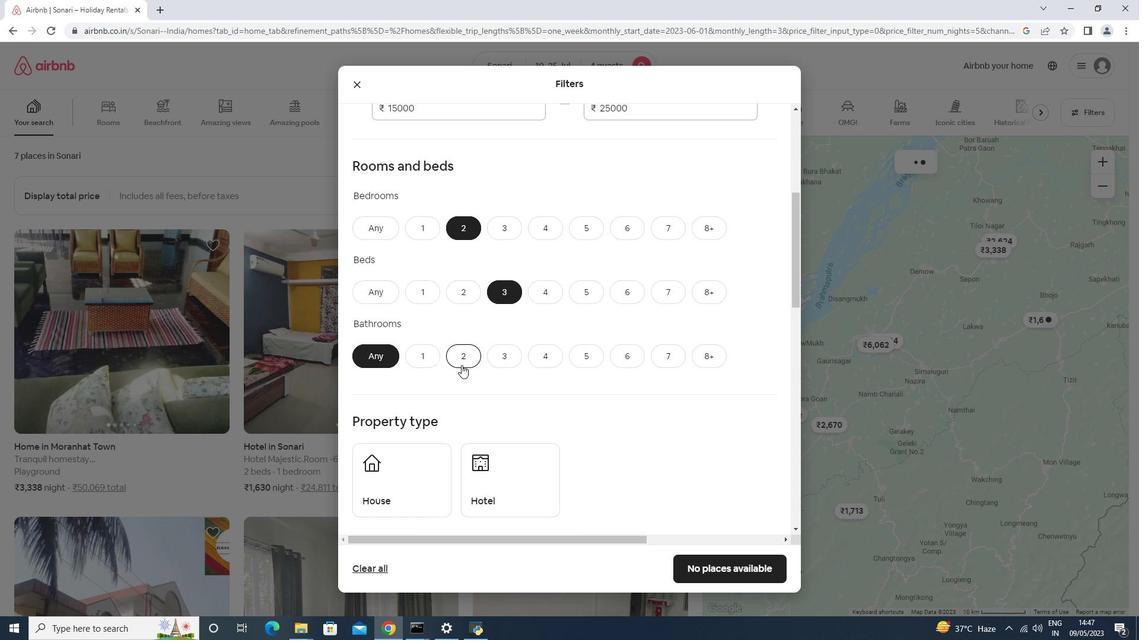 
Action: Mouse scrolled (461, 364) with delta (0, 0)
Screenshot: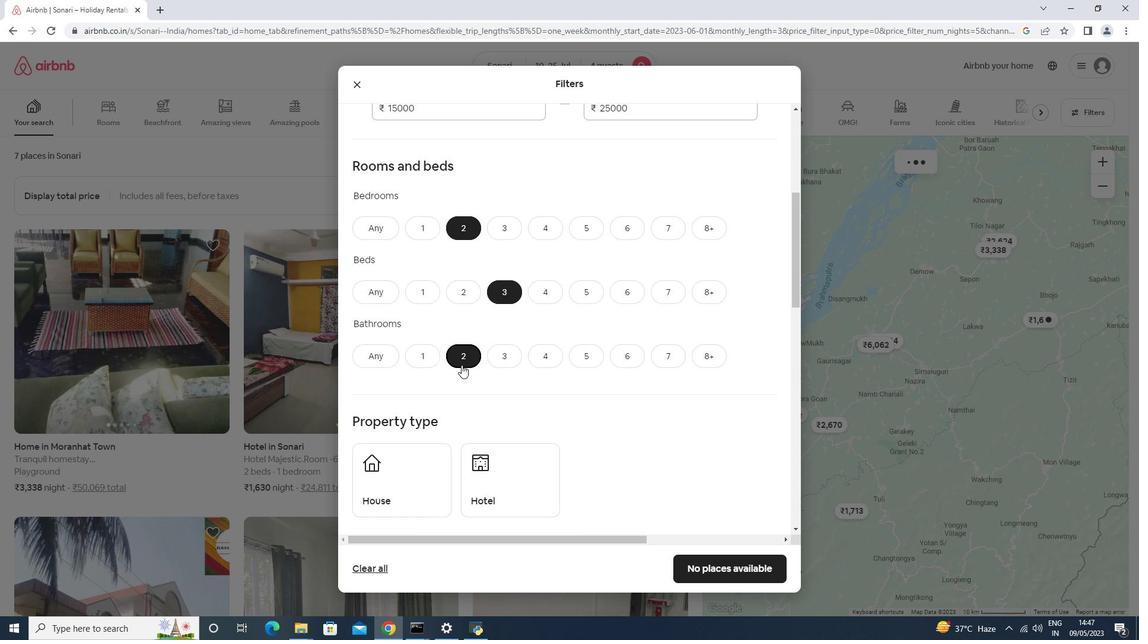 
Action: Mouse scrolled (461, 364) with delta (0, 0)
Screenshot: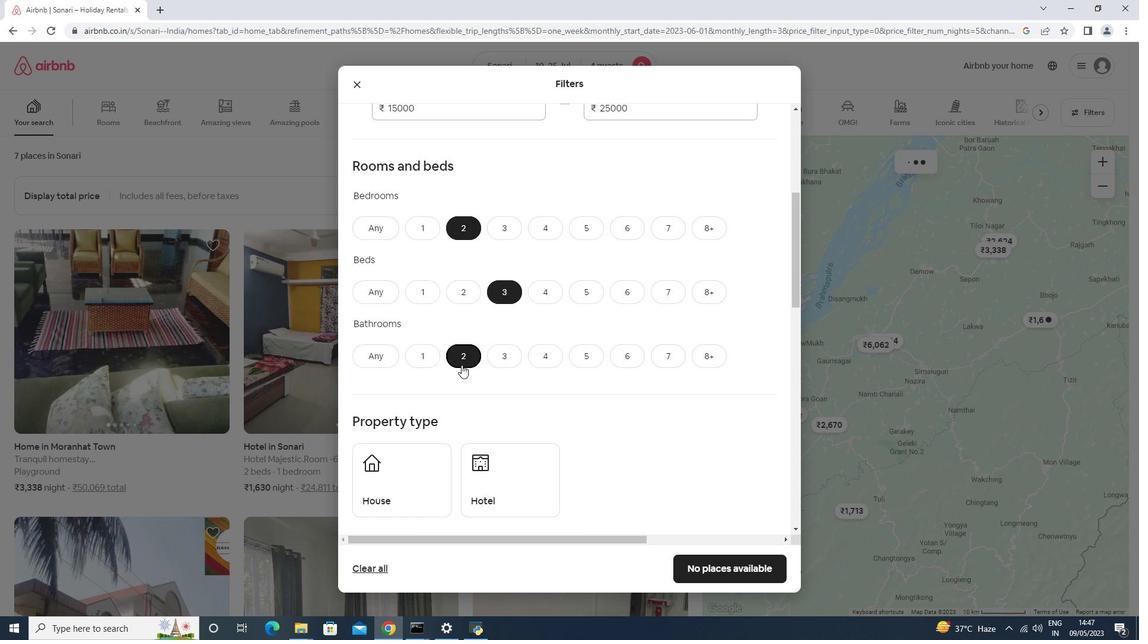 
Action: Mouse scrolled (461, 364) with delta (0, 0)
Screenshot: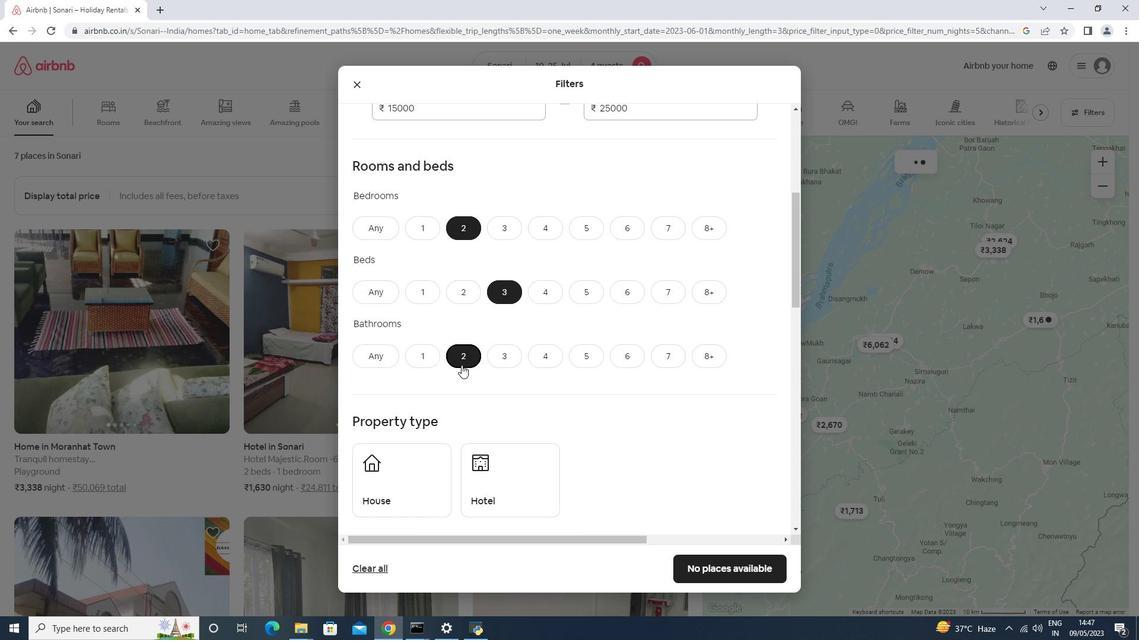 
Action: Mouse moved to (426, 322)
Screenshot: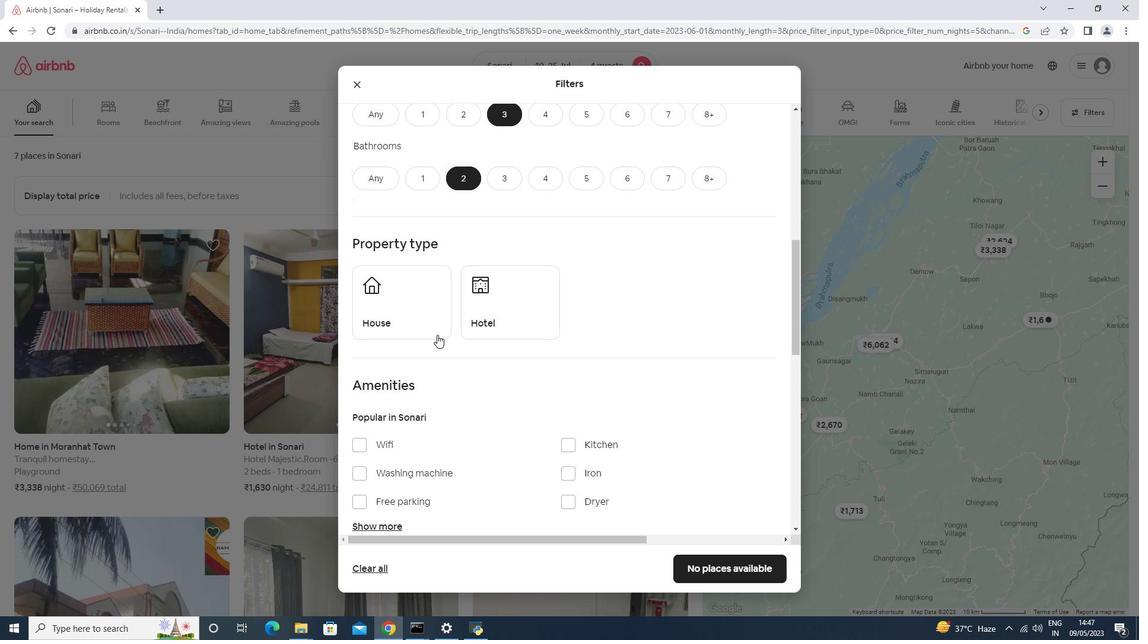 
Action: Mouse pressed left at (426, 322)
Screenshot: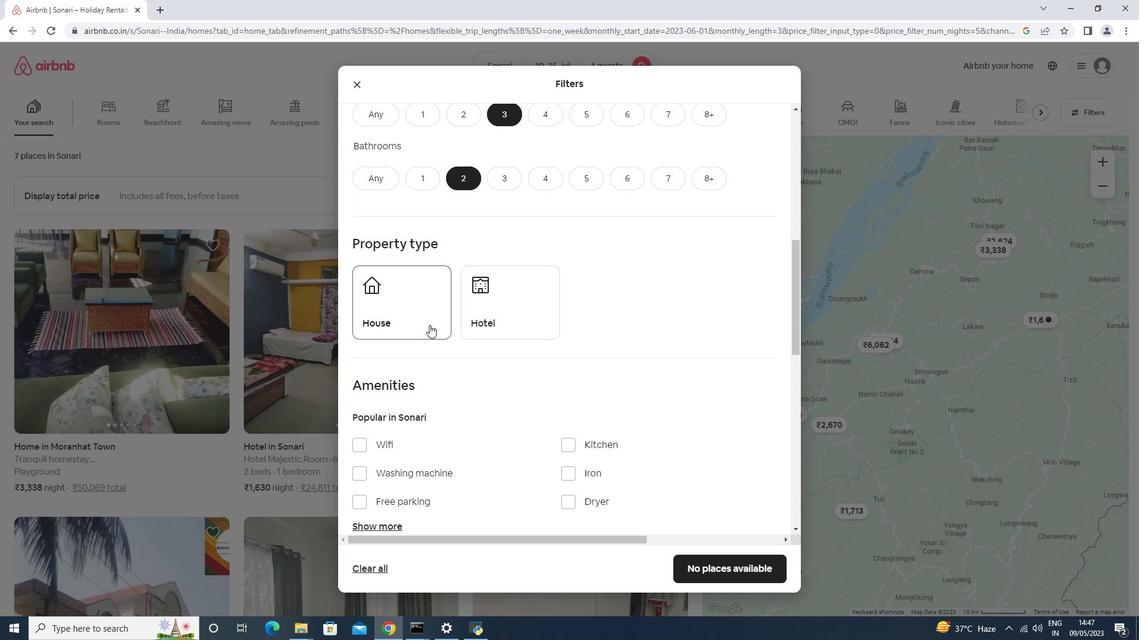 
Action: Mouse scrolled (426, 322) with delta (0, 0)
Screenshot: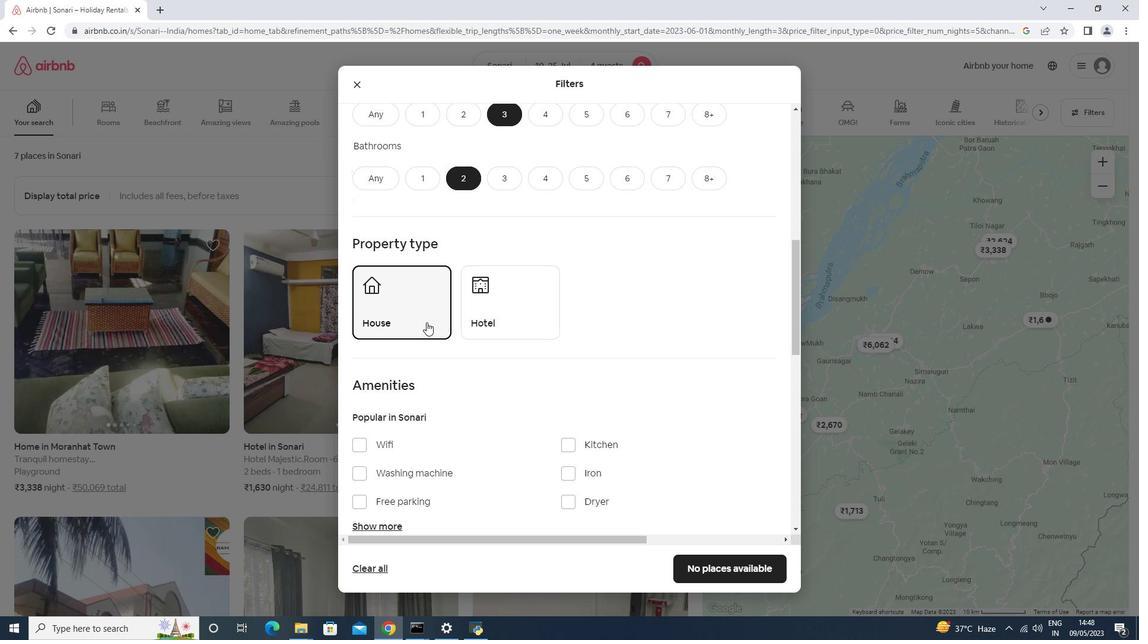 
Action: Mouse scrolled (426, 322) with delta (0, 0)
Screenshot: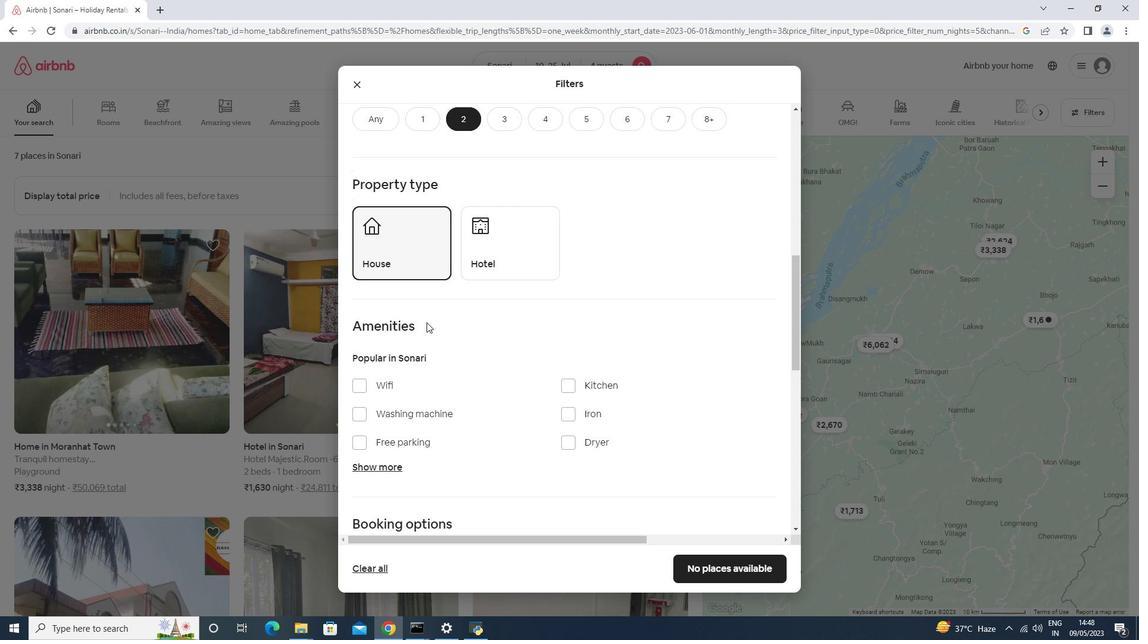 
Action: Mouse scrolled (426, 322) with delta (0, 0)
Screenshot: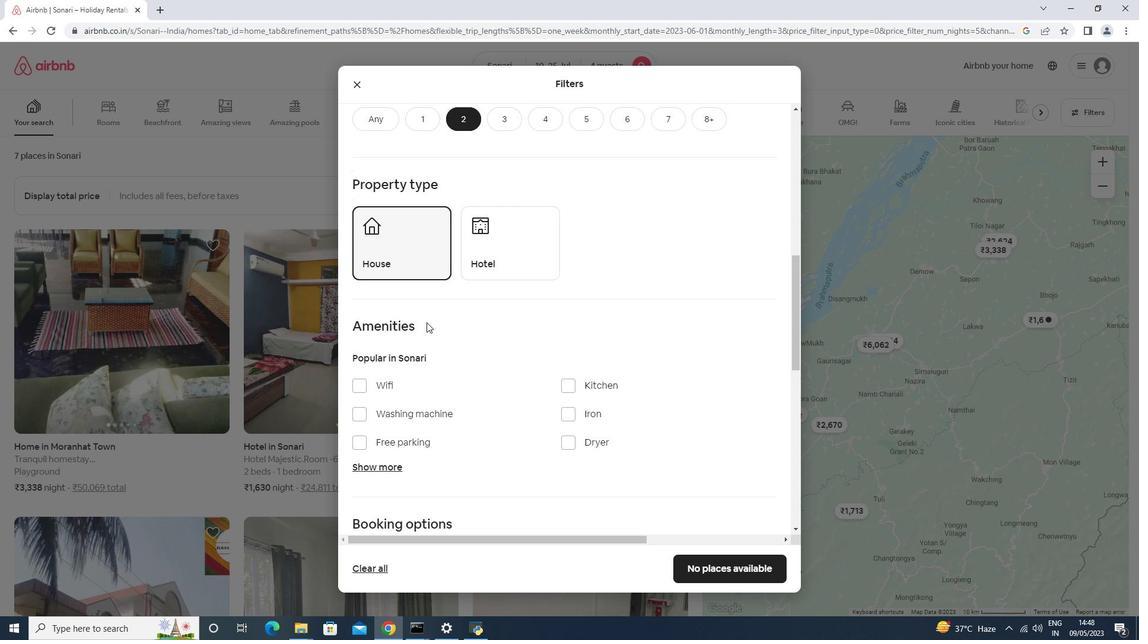 
Action: Mouse scrolled (426, 322) with delta (0, 0)
Screenshot: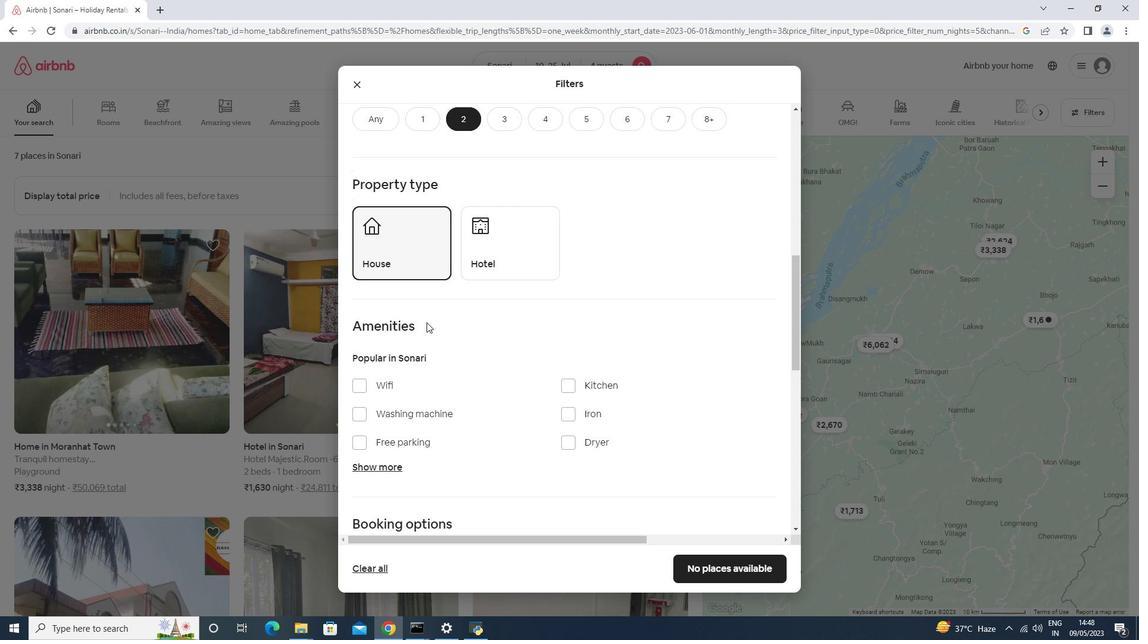 
Action: Mouse moved to (397, 208)
Screenshot: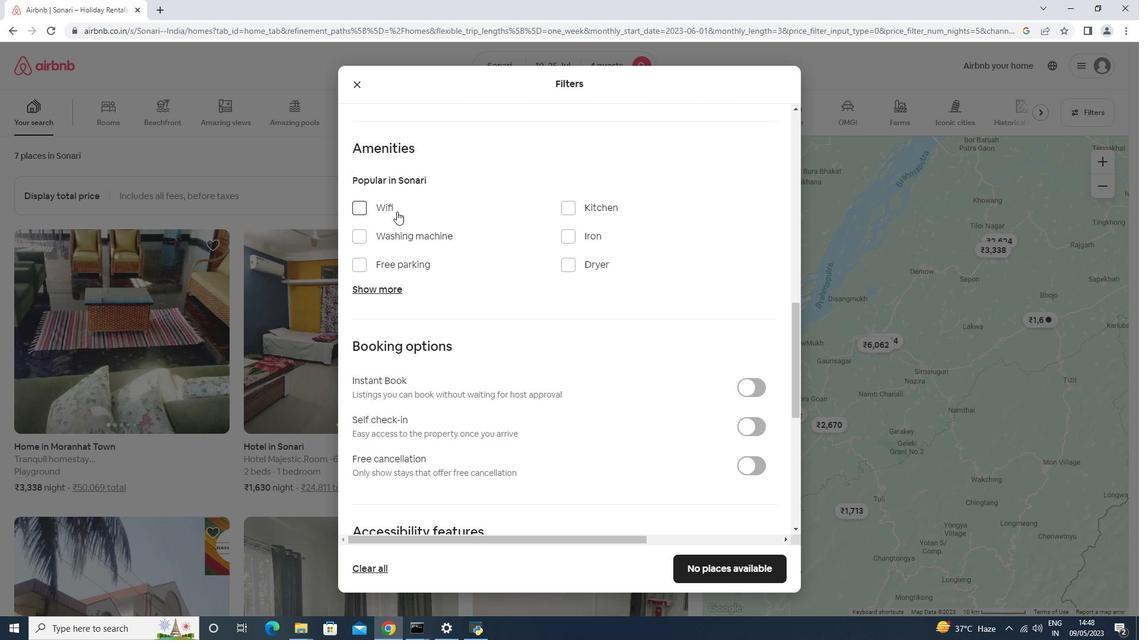 
Action: Mouse pressed left at (397, 208)
Screenshot: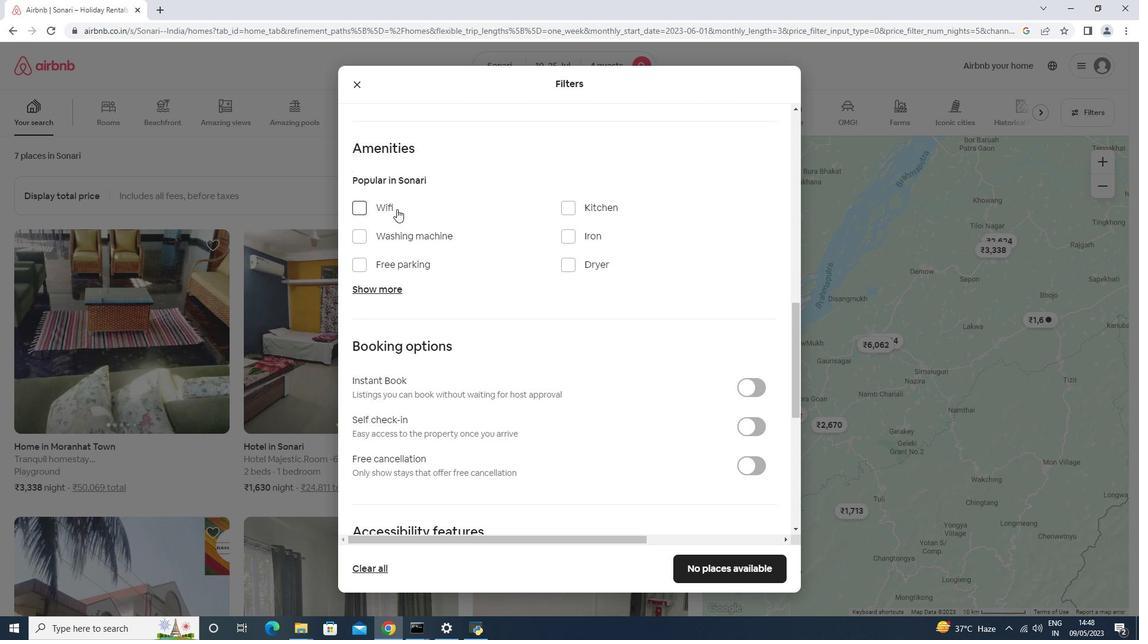 
Action: Mouse moved to (405, 265)
Screenshot: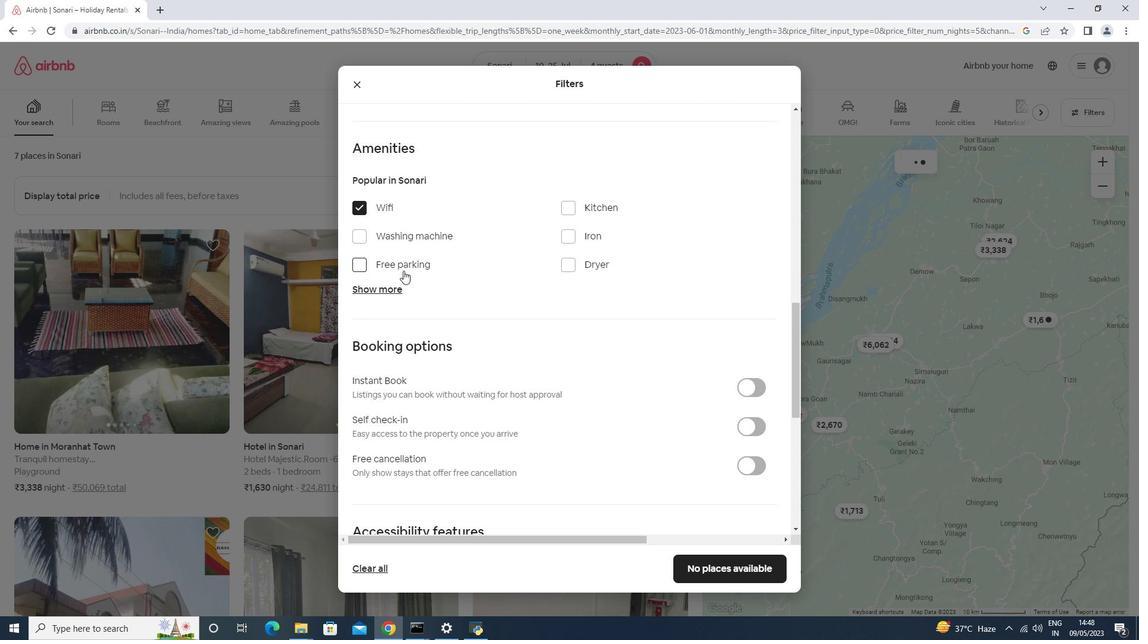 
Action: Mouse pressed left at (405, 265)
Screenshot: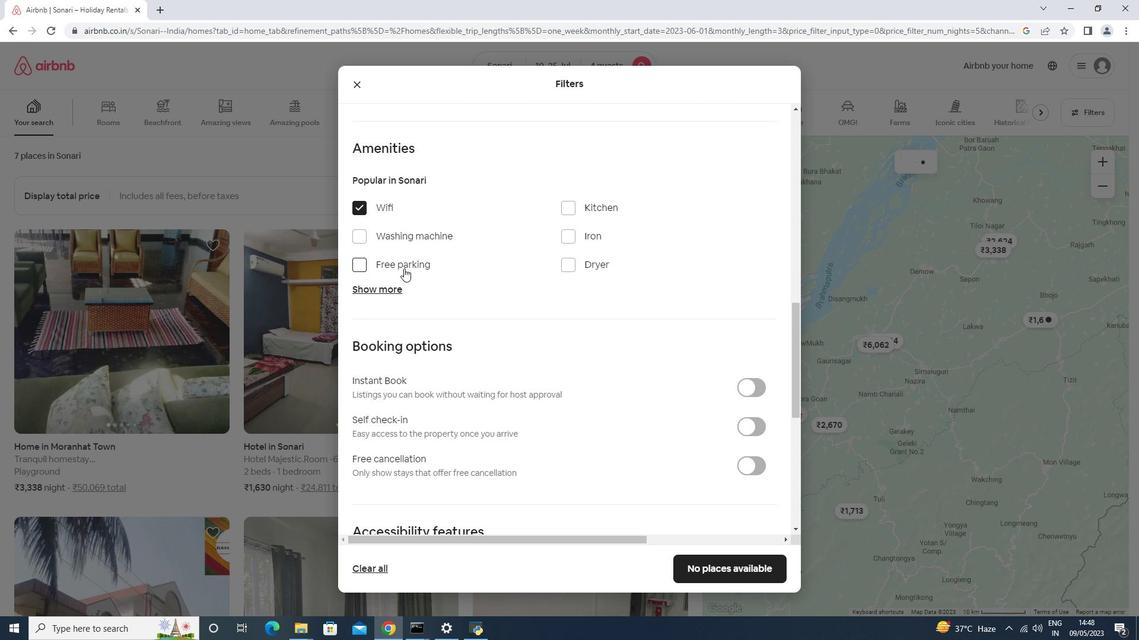 
Action: Mouse moved to (397, 287)
Screenshot: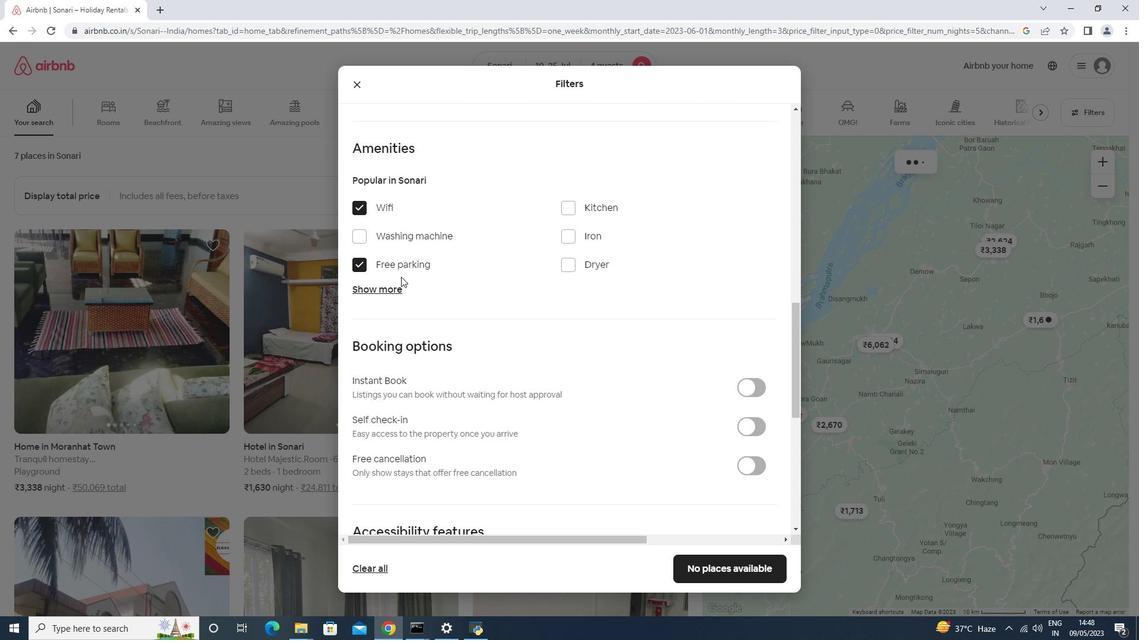 
Action: Mouse pressed left at (397, 287)
Screenshot: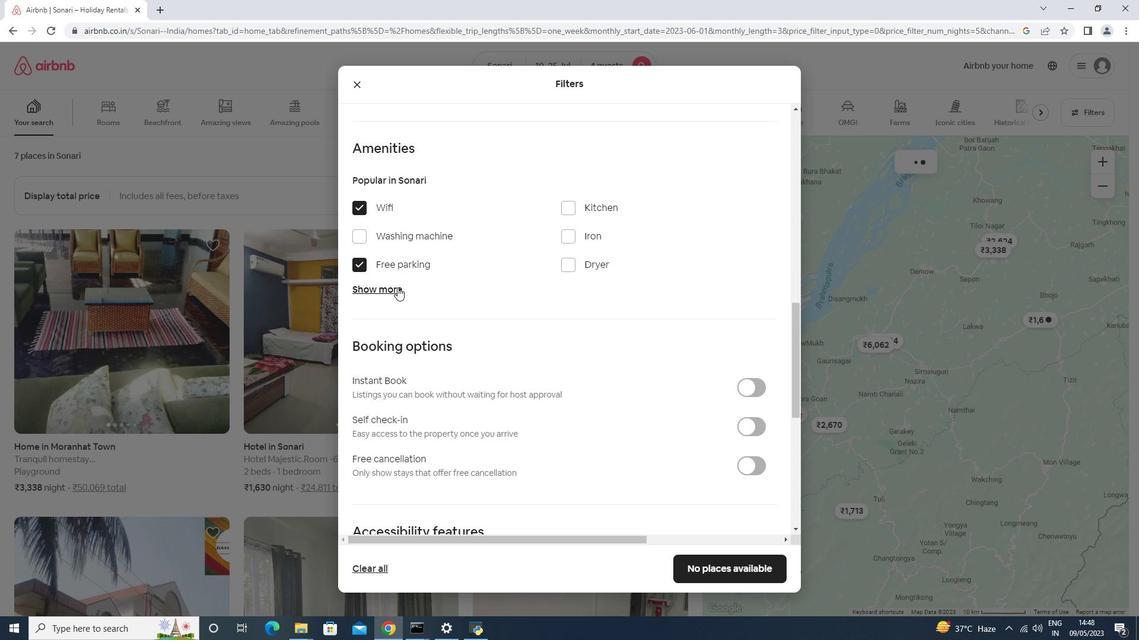 
Action: Mouse moved to (582, 362)
Screenshot: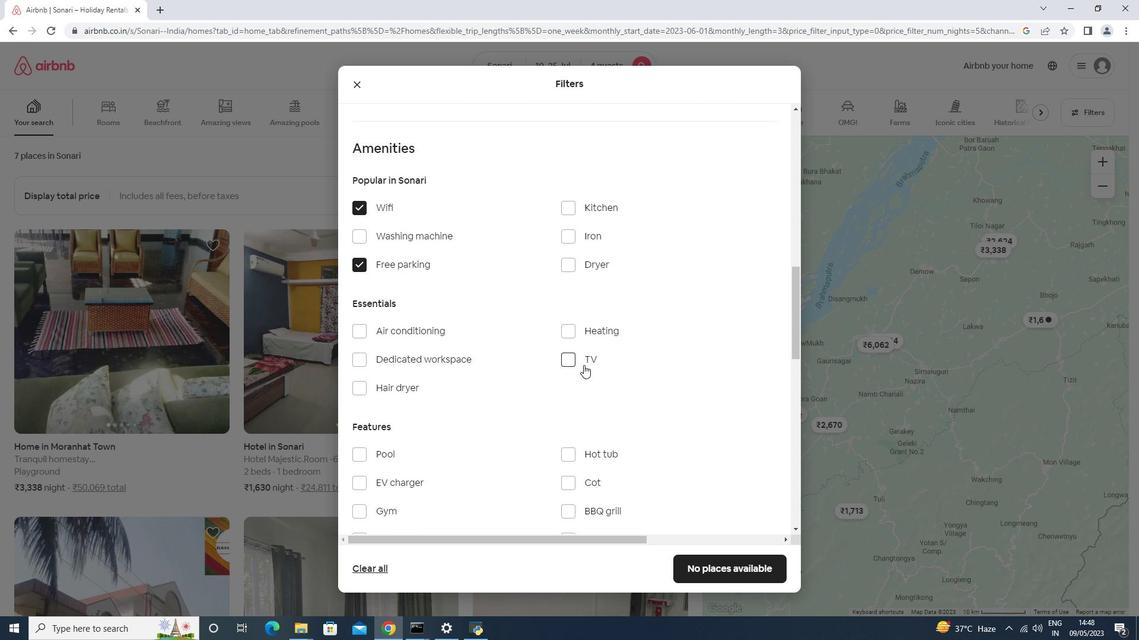 
Action: Mouse pressed left at (582, 362)
Screenshot: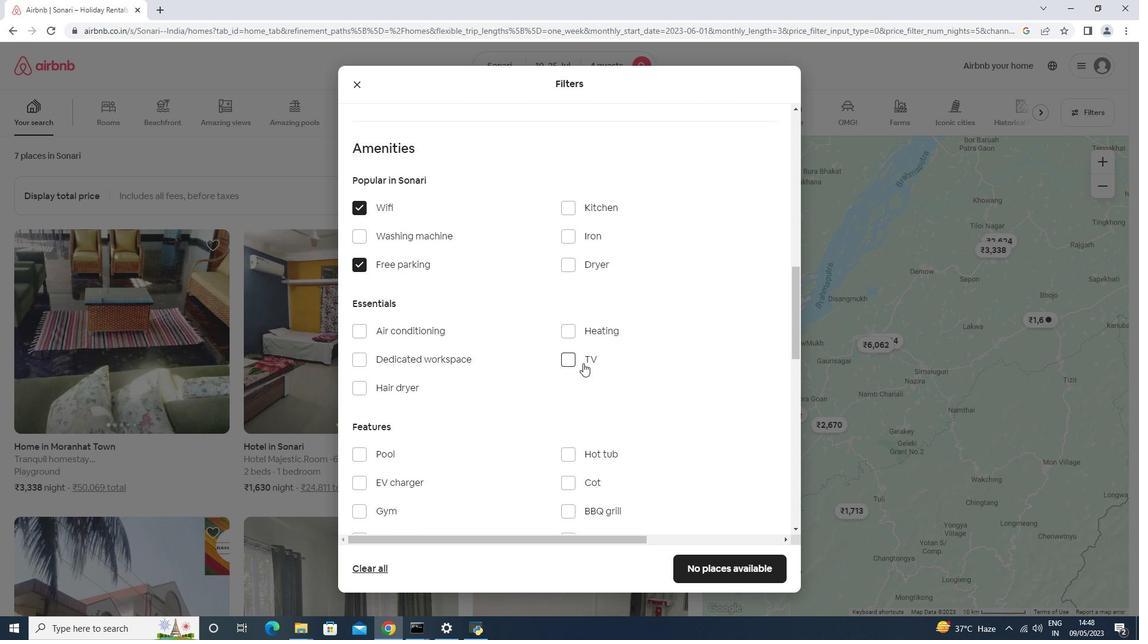 
Action: Mouse moved to (582, 360)
Screenshot: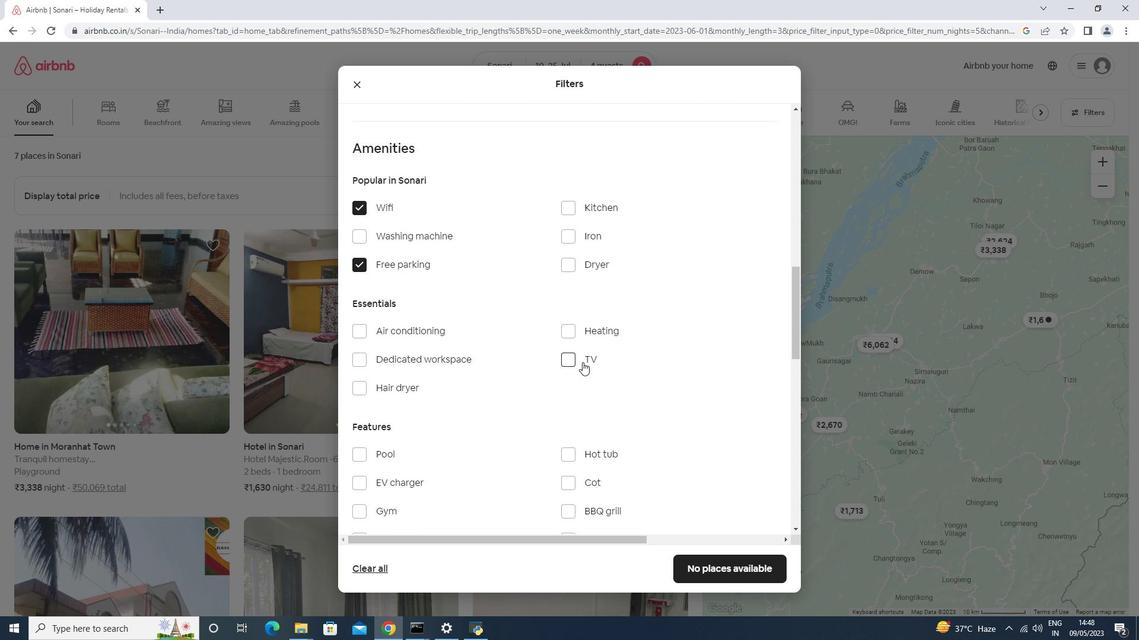 
Action: Mouse scrolled (582, 359) with delta (0, 0)
Screenshot: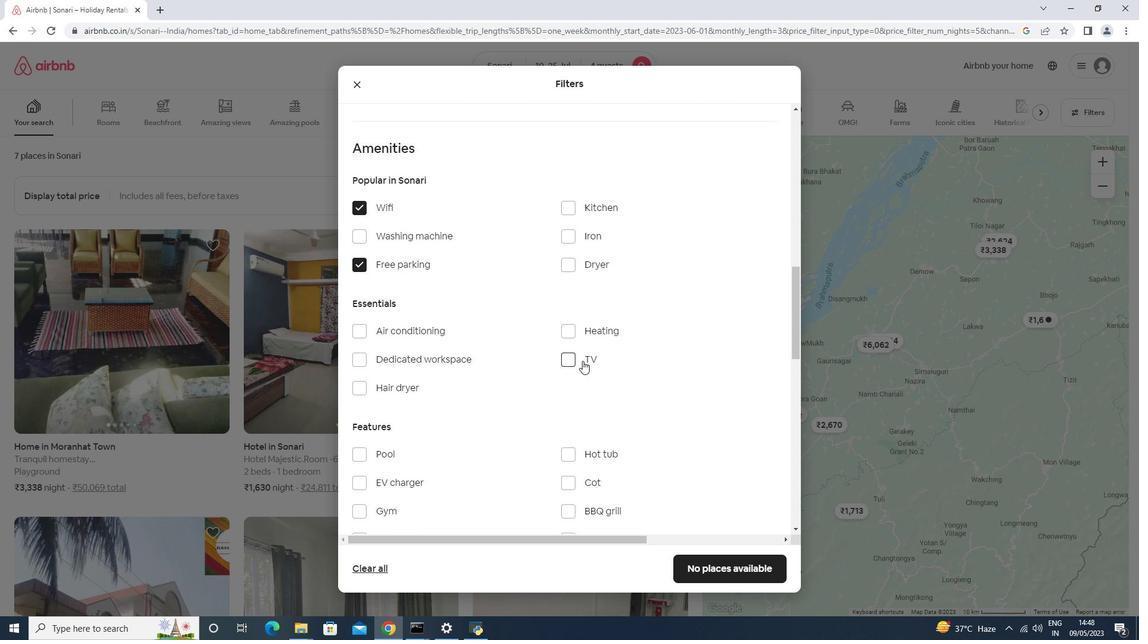 
Action: Mouse scrolled (582, 359) with delta (0, 0)
Screenshot: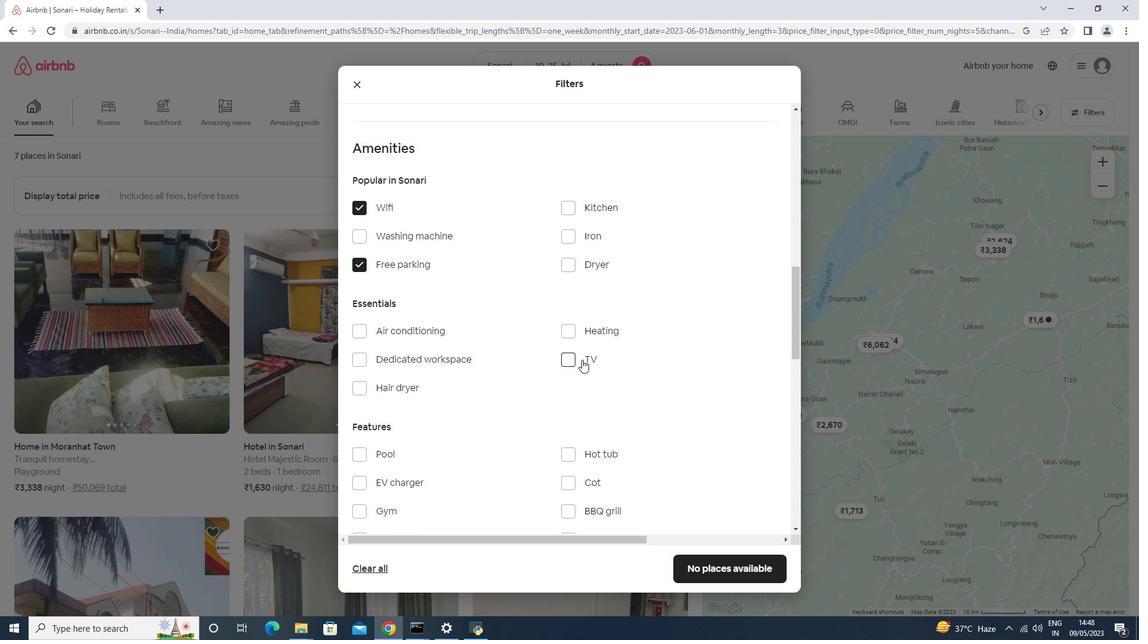 
Action: Mouse scrolled (582, 359) with delta (0, 0)
Screenshot: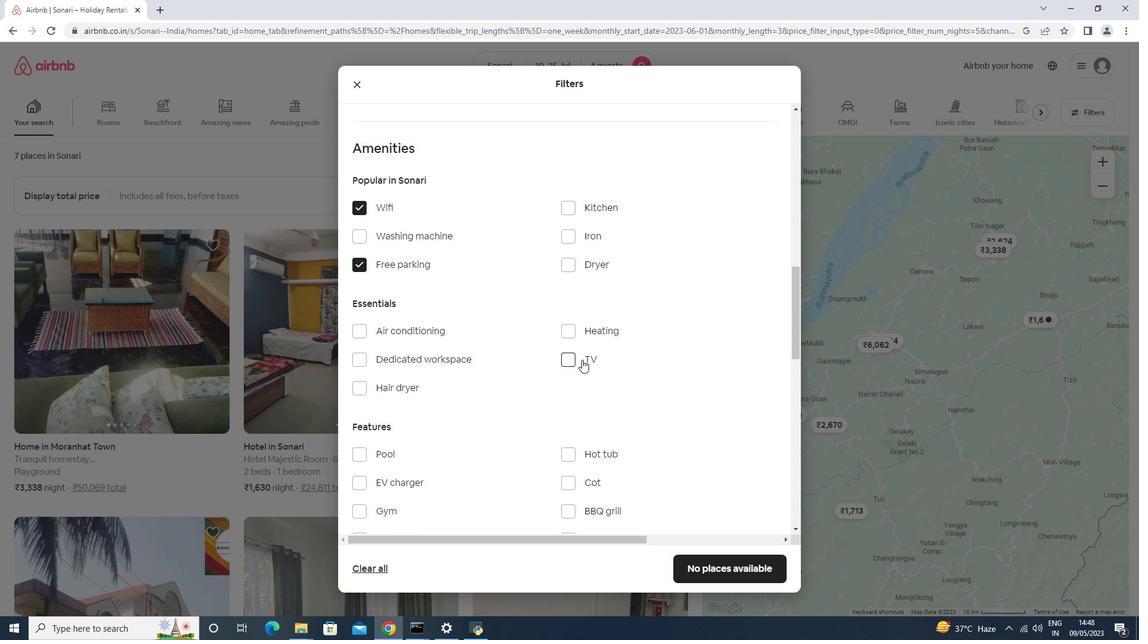 
Action: Mouse scrolled (582, 359) with delta (0, 0)
Screenshot: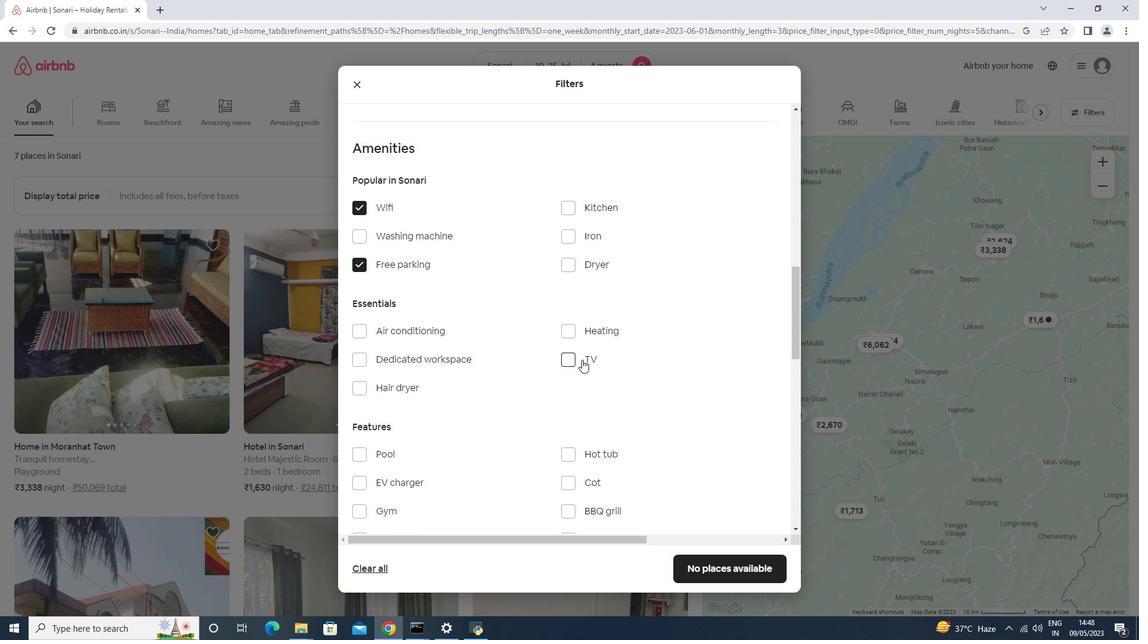
Action: Mouse moved to (417, 302)
Screenshot: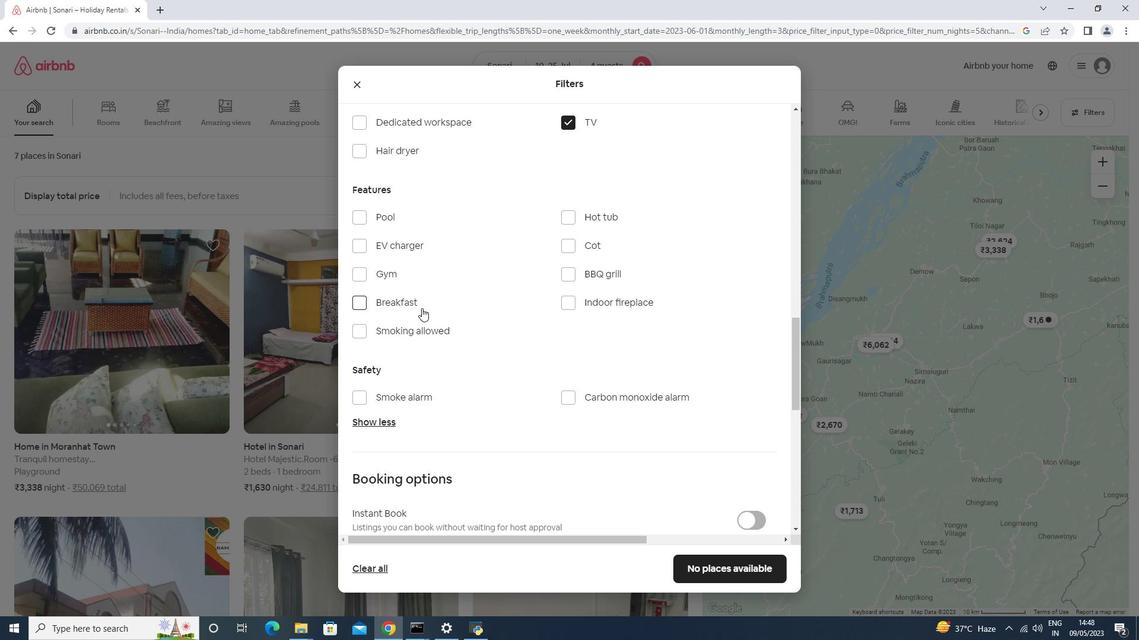 
Action: Mouse pressed left at (417, 302)
Screenshot: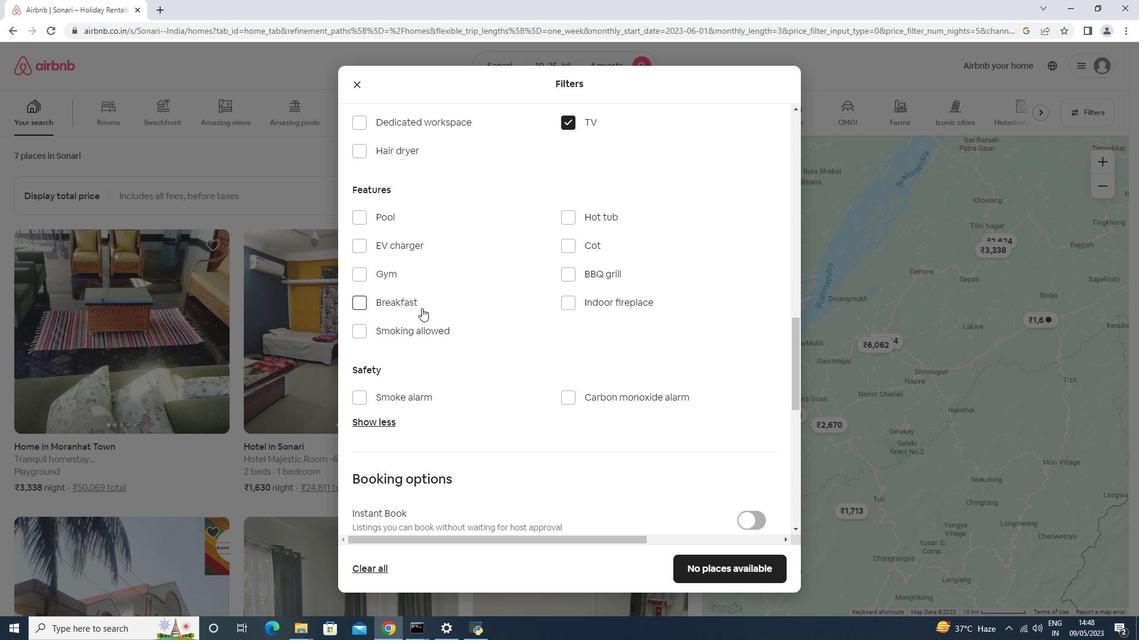 
Action: Mouse moved to (417, 277)
Screenshot: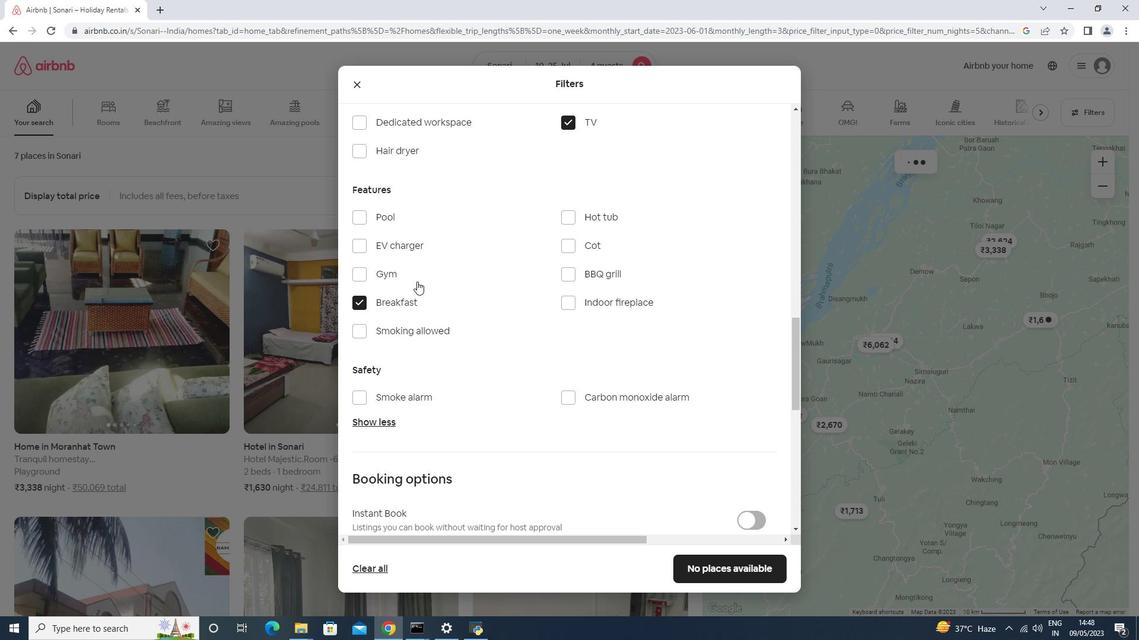
Action: Mouse pressed left at (417, 277)
Screenshot: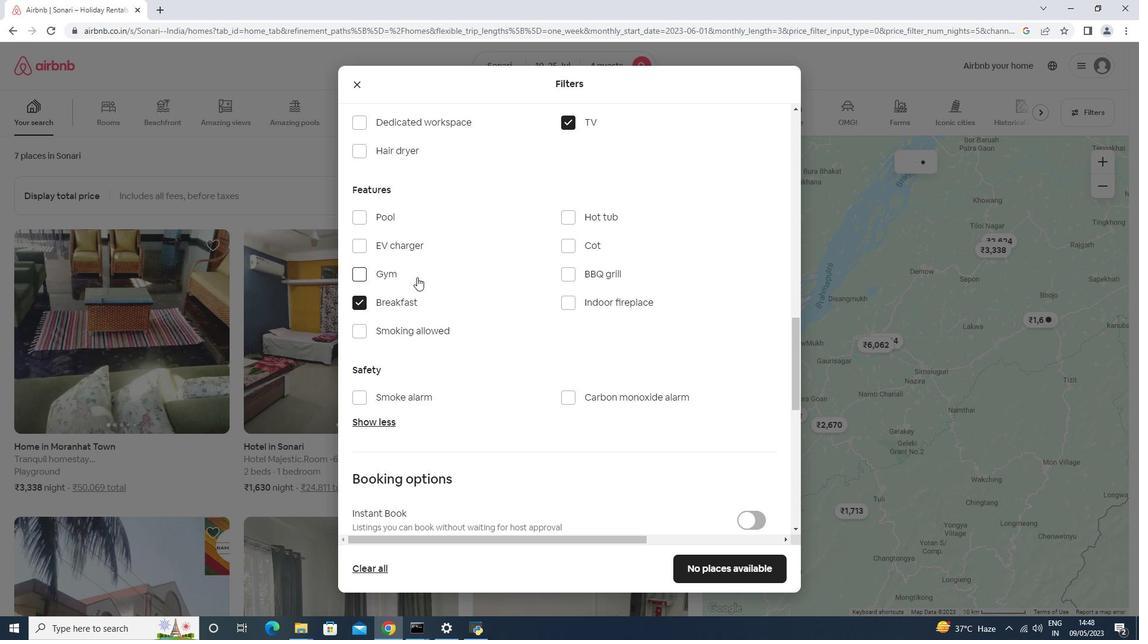 
Action: Mouse moved to (430, 312)
Screenshot: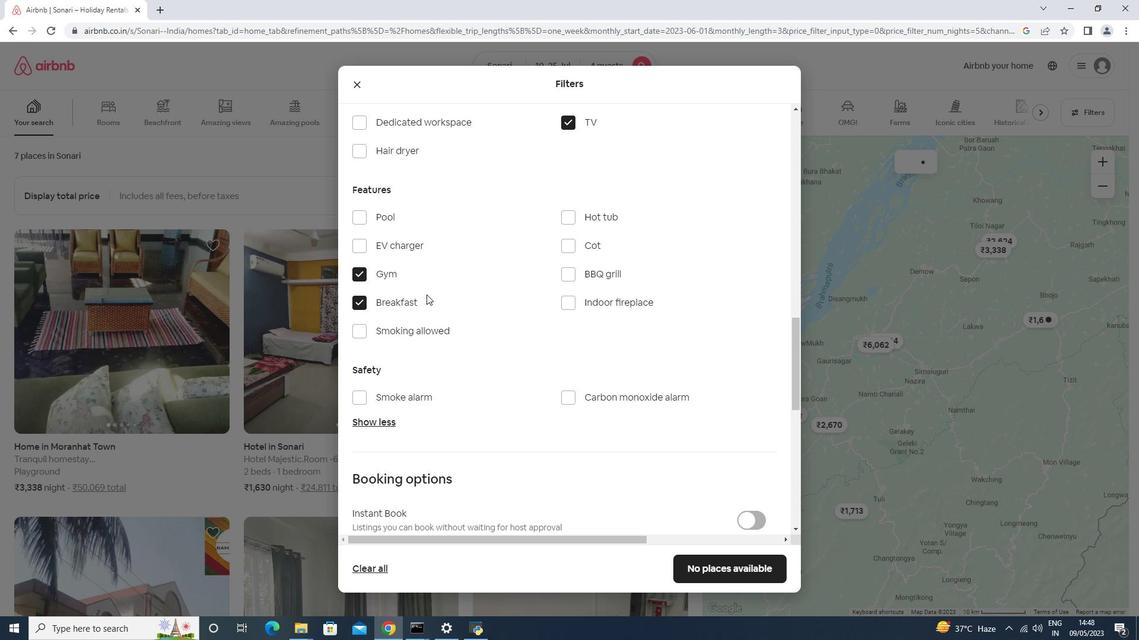 
Action: Mouse scrolled (428, 302) with delta (0, 0)
Screenshot: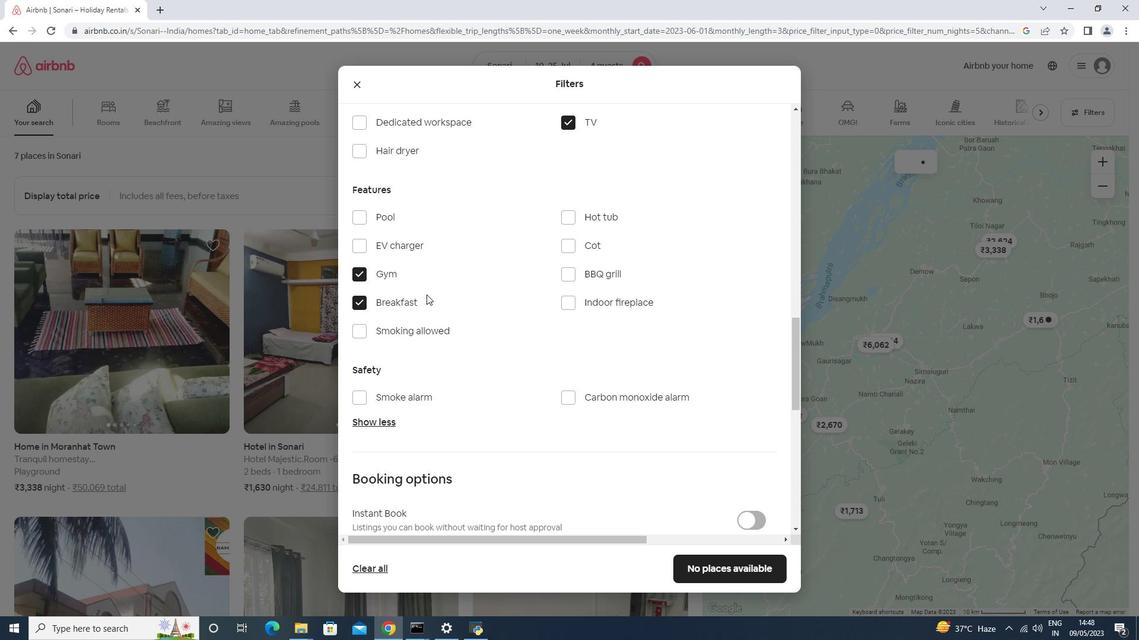 
Action: Mouse scrolled (429, 310) with delta (0, 0)
Screenshot: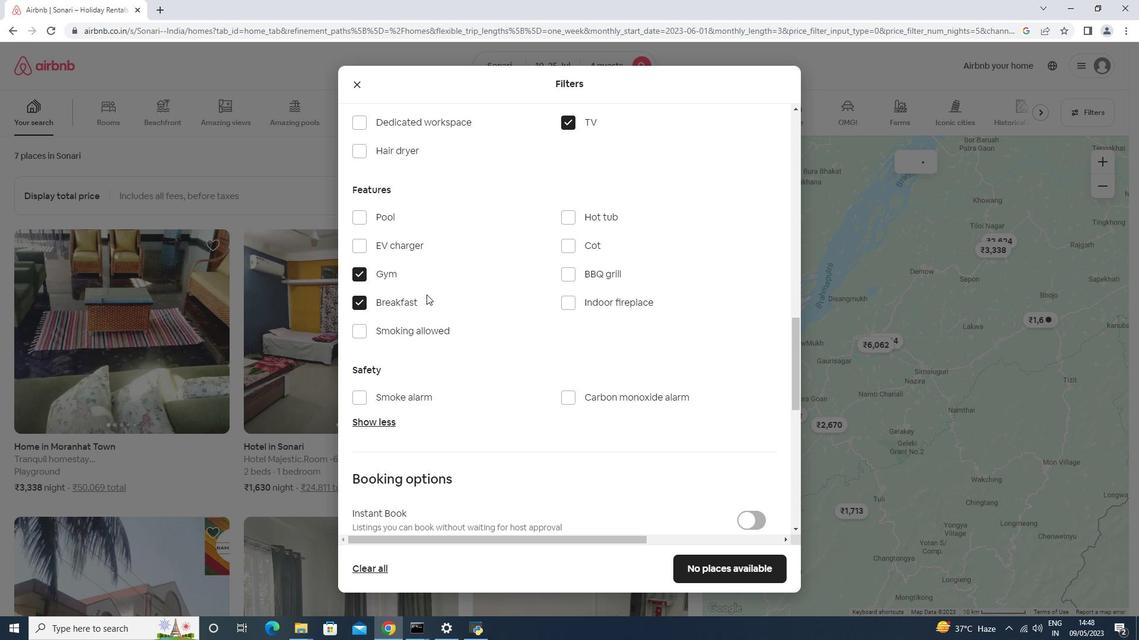 
Action: Mouse scrolled (429, 312) with delta (0, 0)
Screenshot: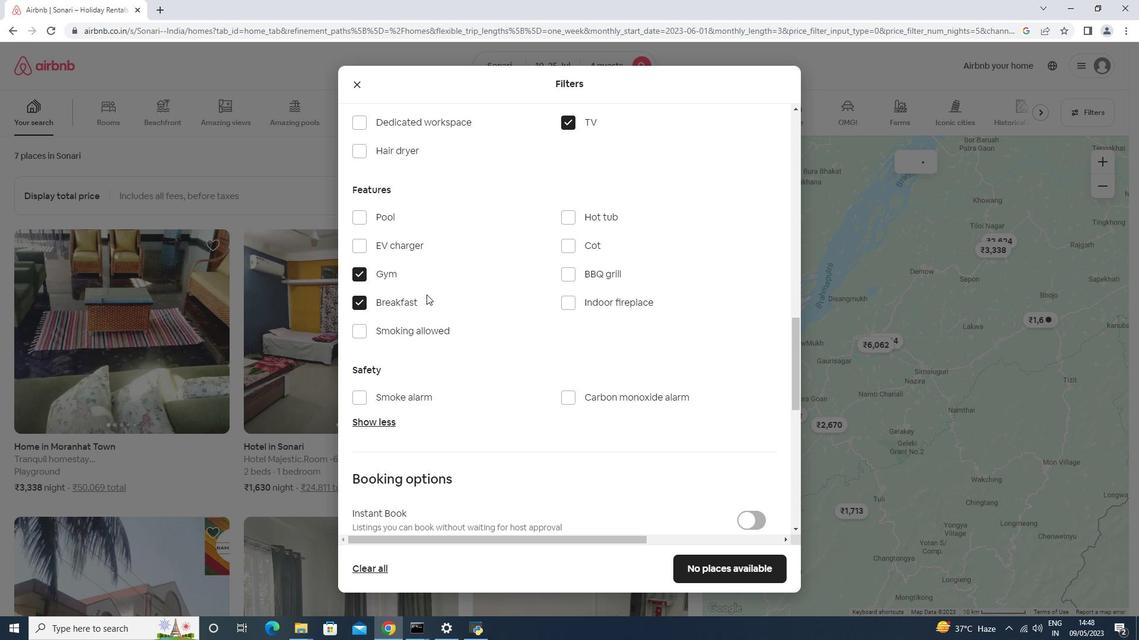 
Action: Mouse scrolled (429, 312) with delta (0, 0)
Screenshot: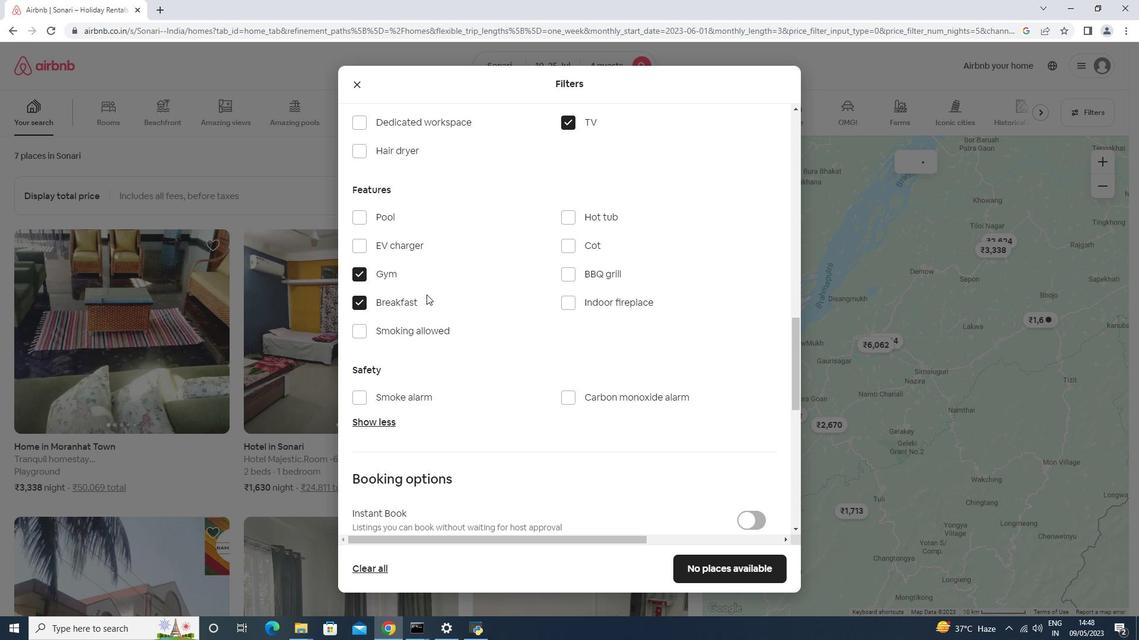 
Action: Mouse moved to (741, 325)
Screenshot: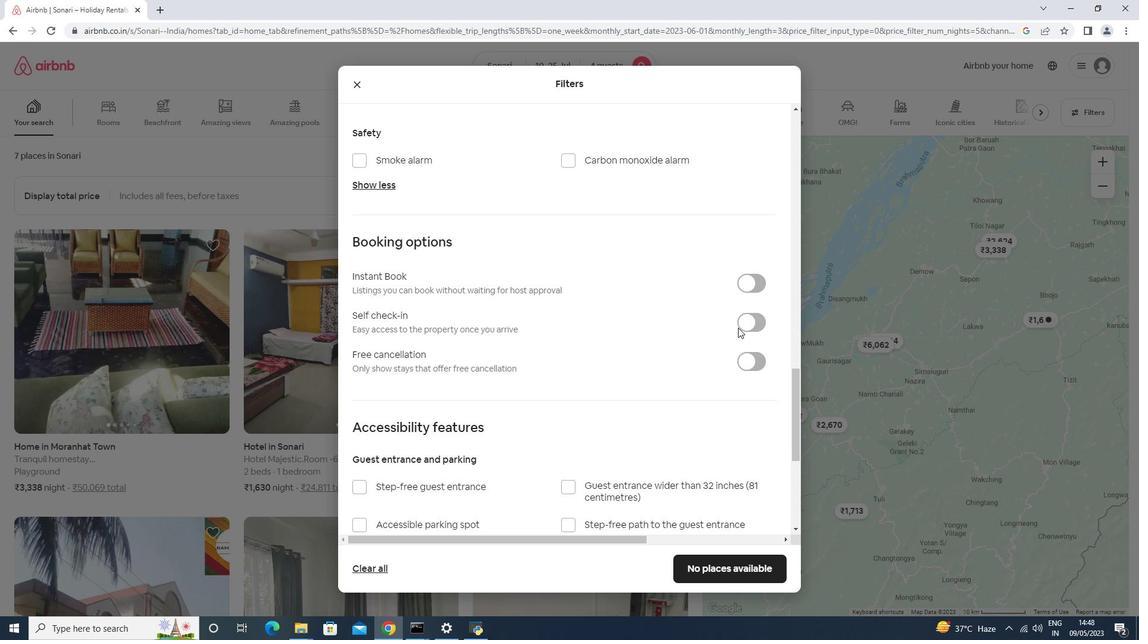 
Action: Mouse pressed left at (741, 325)
Screenshot: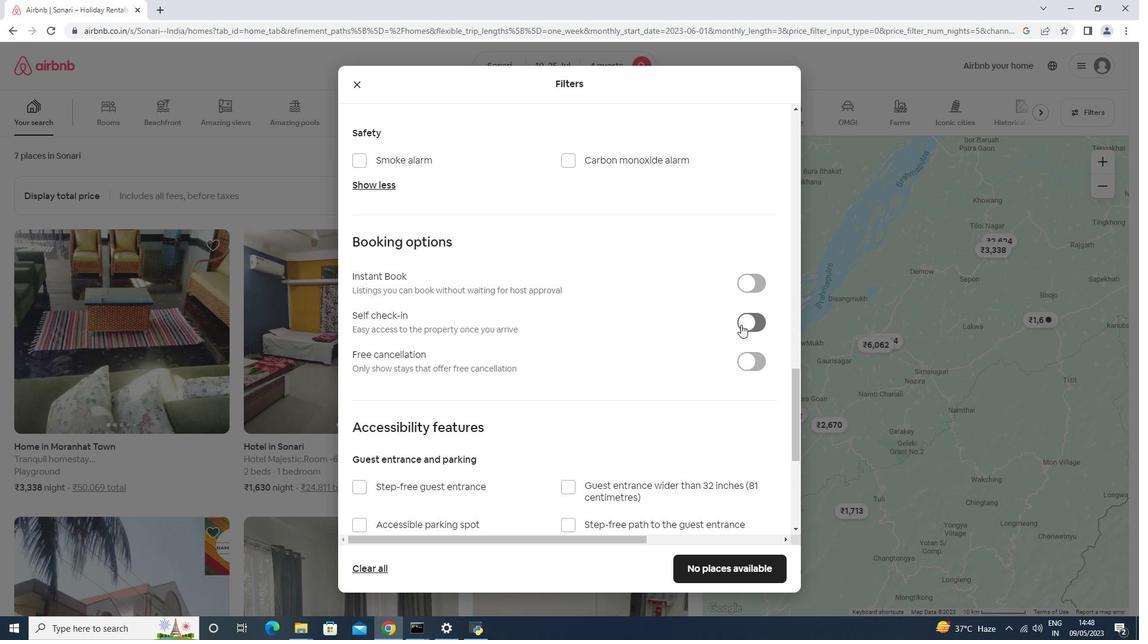 
Action: Mouse moved to (648, 317)
Screenshot: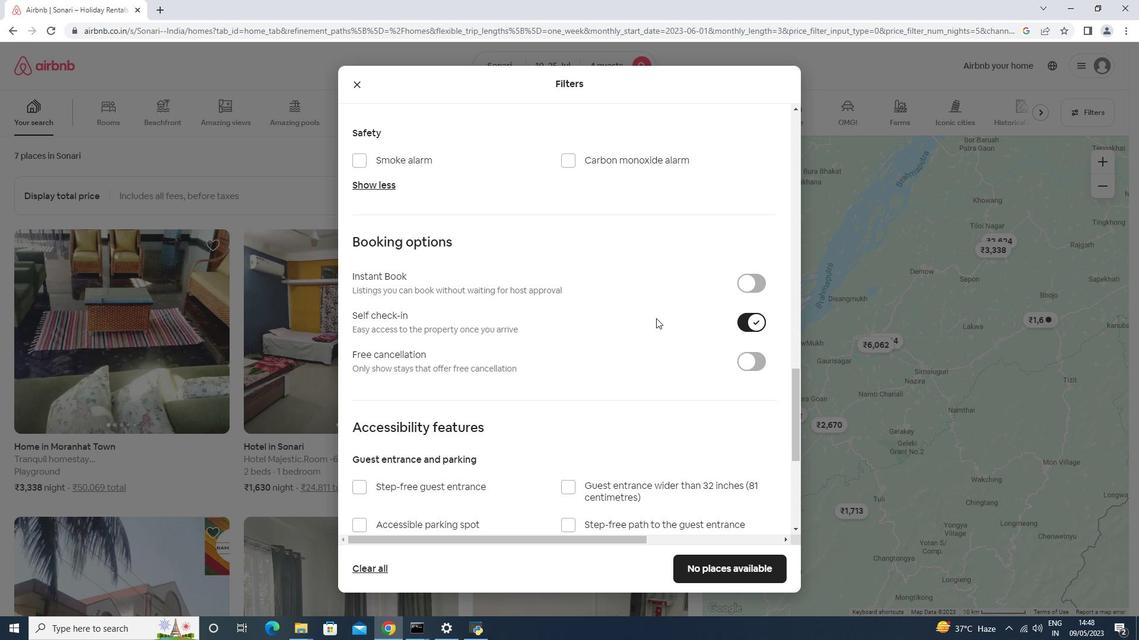
Action: Mouse scrolled (648, 316) with delta (0, 0)
Screenshot: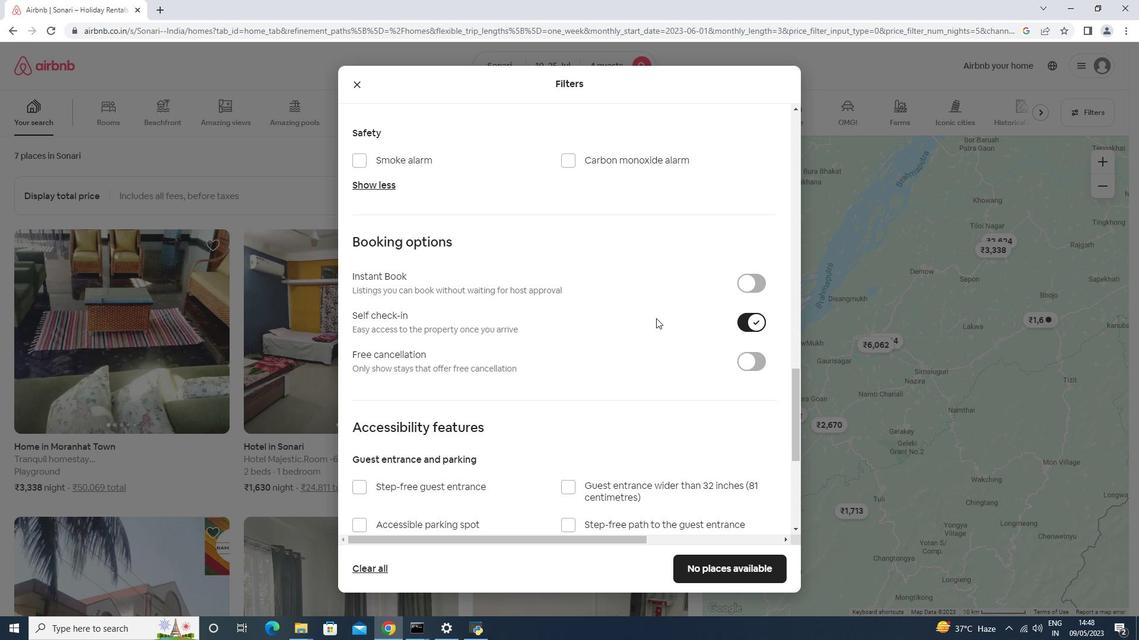 
Action: Mouse scrolled (648, 316) with delta (0, 0)
Screenshot: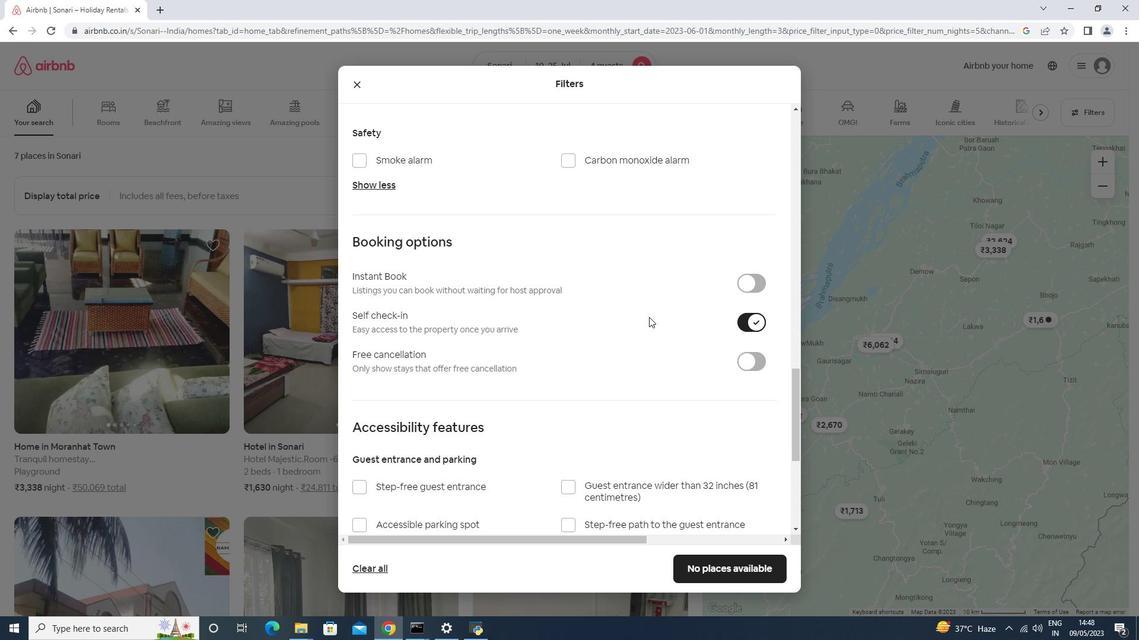 
Action: Mouse moved to (648, 317)
Screenshot: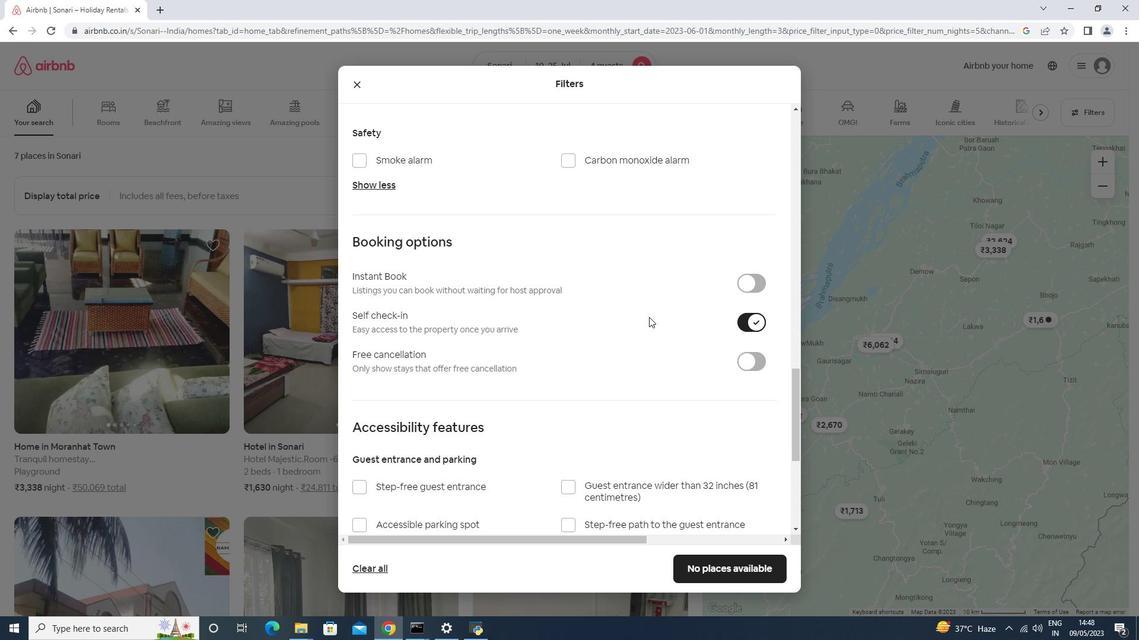 
Action: Mouse scrolled (648, 316) with delta (0, 0)
Screenshot: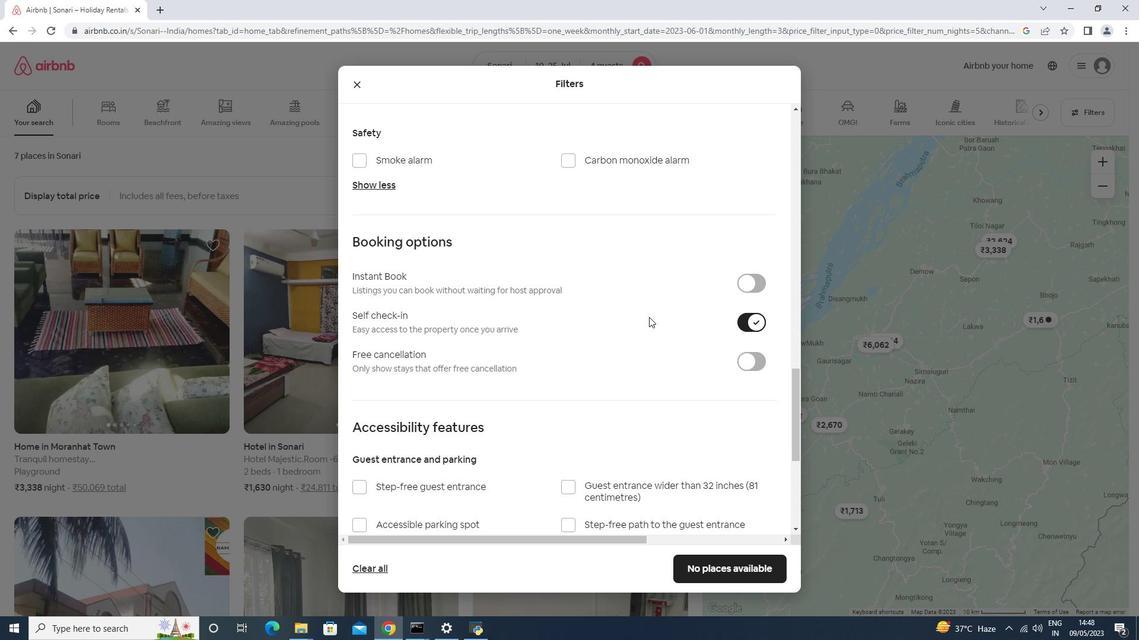 
Action: Mouse moved to (645, 317)
Screenshot: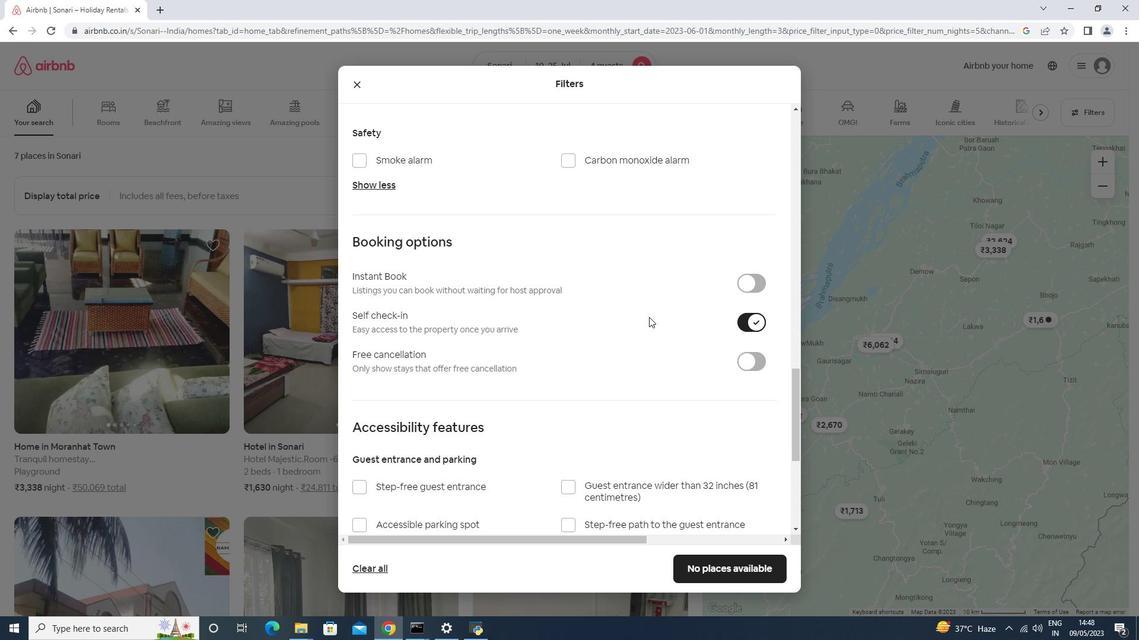
Action: Mouse scrolled (648, 316) with delta (0, 0)
Screenshot: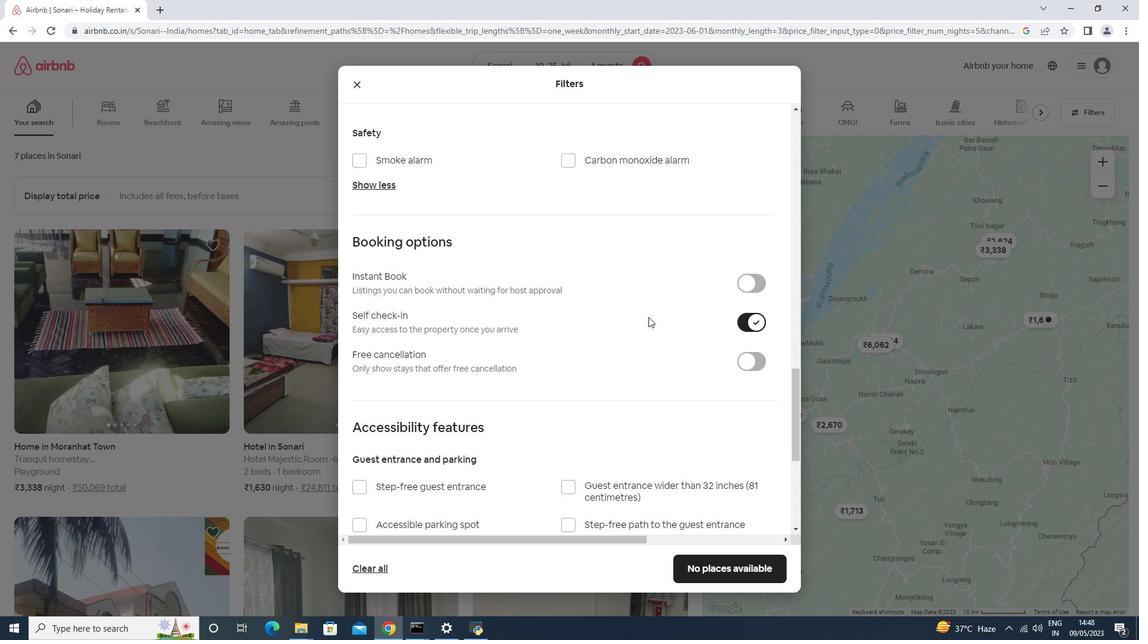 
Action: Mouse moved to (641, 319)
Screenshot: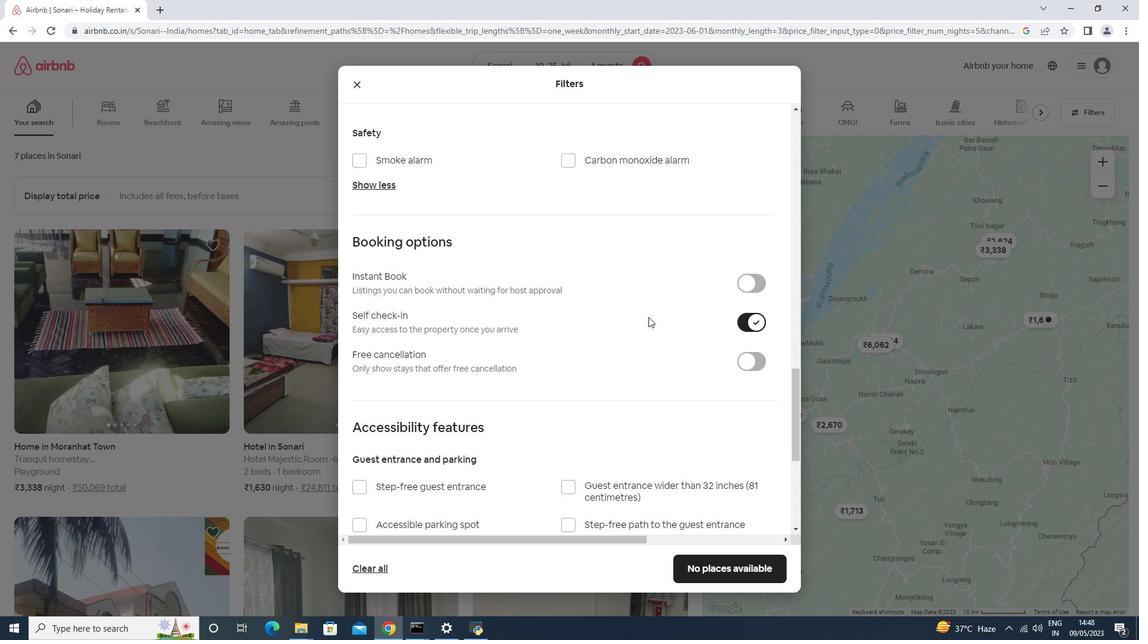 
Action: Mouse scrolled (648, 316) with delta (0, 0)
Screenshot: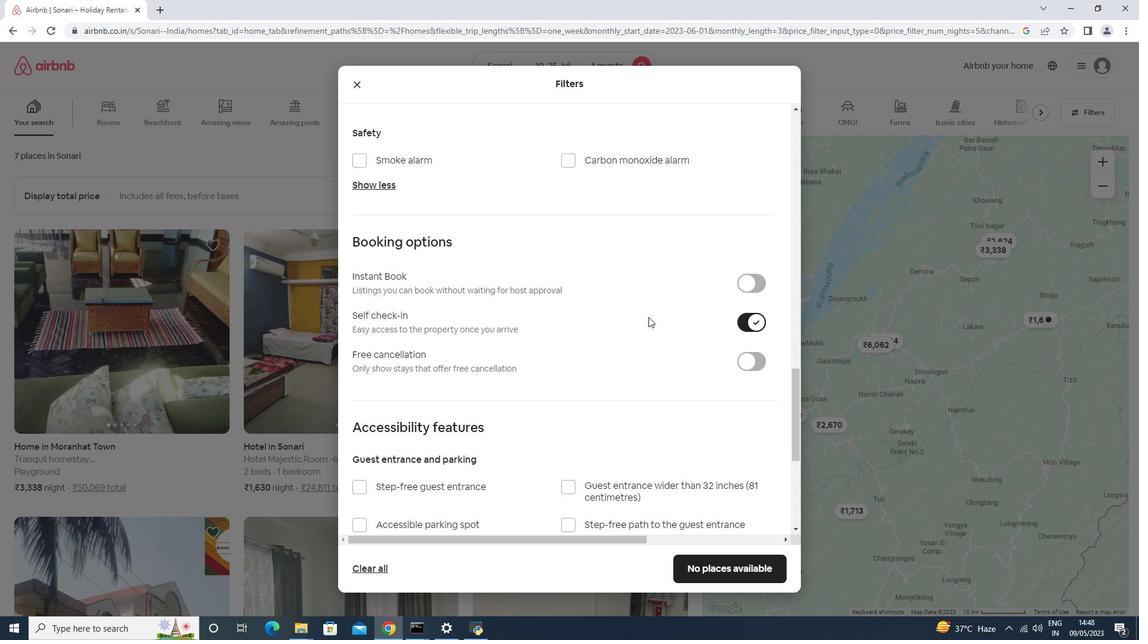 
Action: Mouse moved to (379, 468)
Screenshot: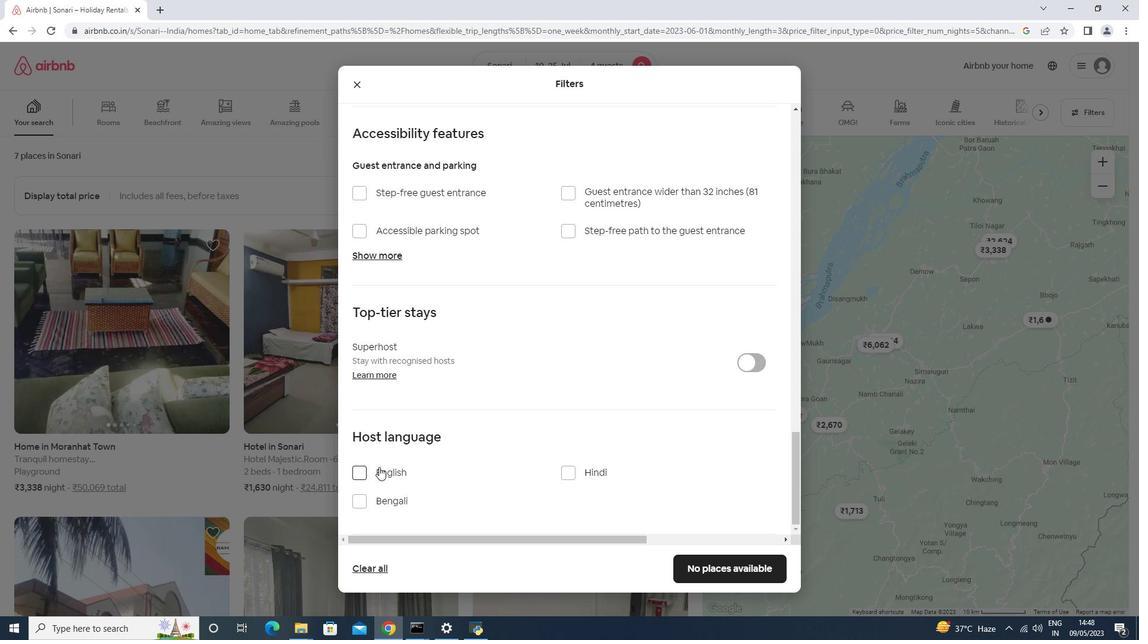 
Action: Mouse pressed left at (379, 468)
Screenshot: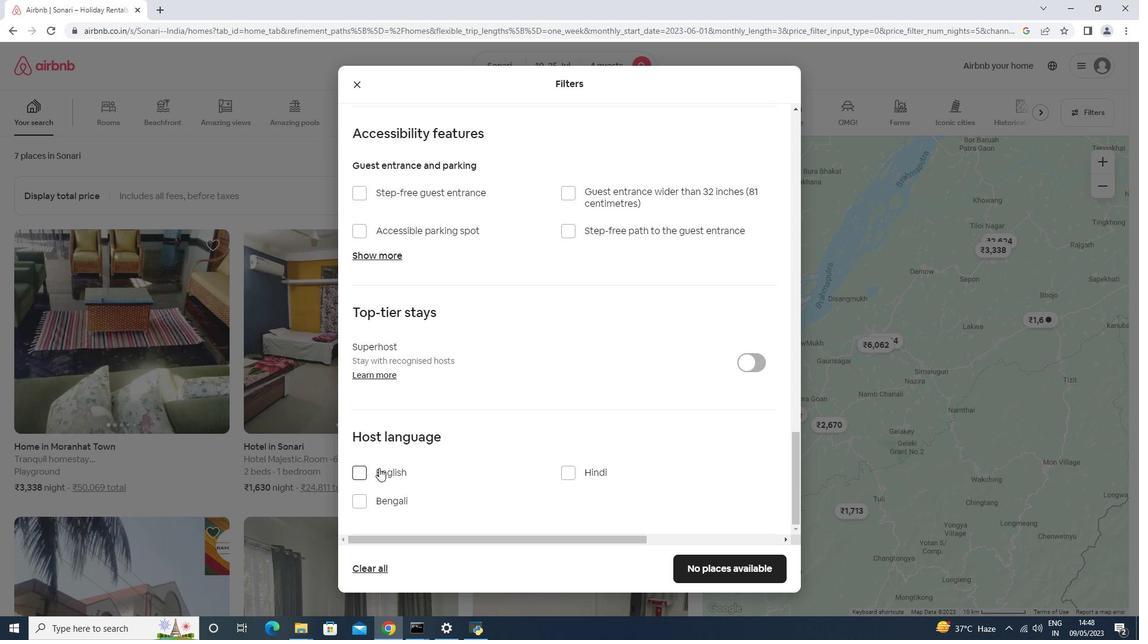 
Action: Mouse moved to (718, 570)
Screenshot: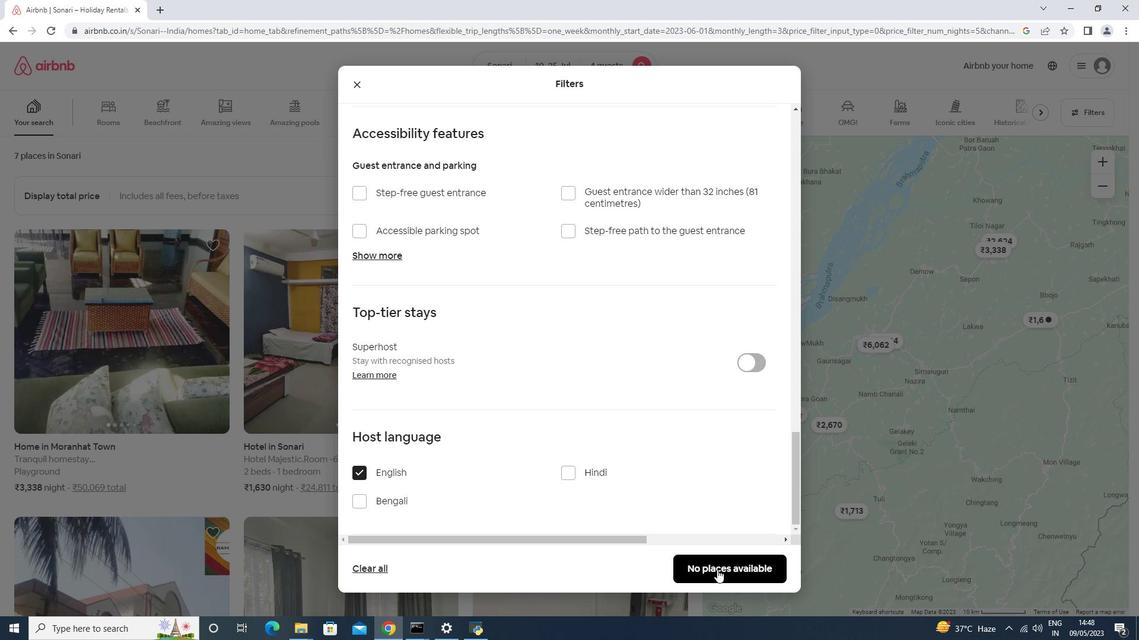 
Action: Mouse pressed left at (718, 570)
Screenshot: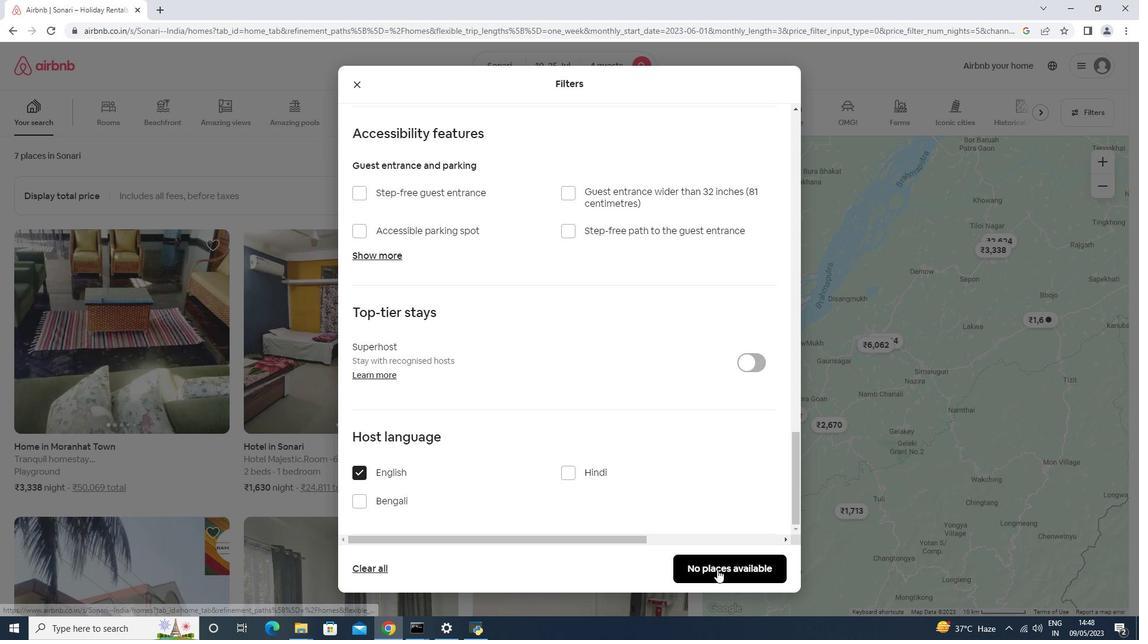 
